 Task: Find connections with filter location San Roque with filter topic #Startupcompanywith filter profile language German with filter current company Precisely with filter school Punjab Agricultural University with filter industry Blogs with filter service category Search Engine Marketing (SEM) with filter keywords title Sales Manager
Action: Mouse moved to (592, 70)
Screenshot: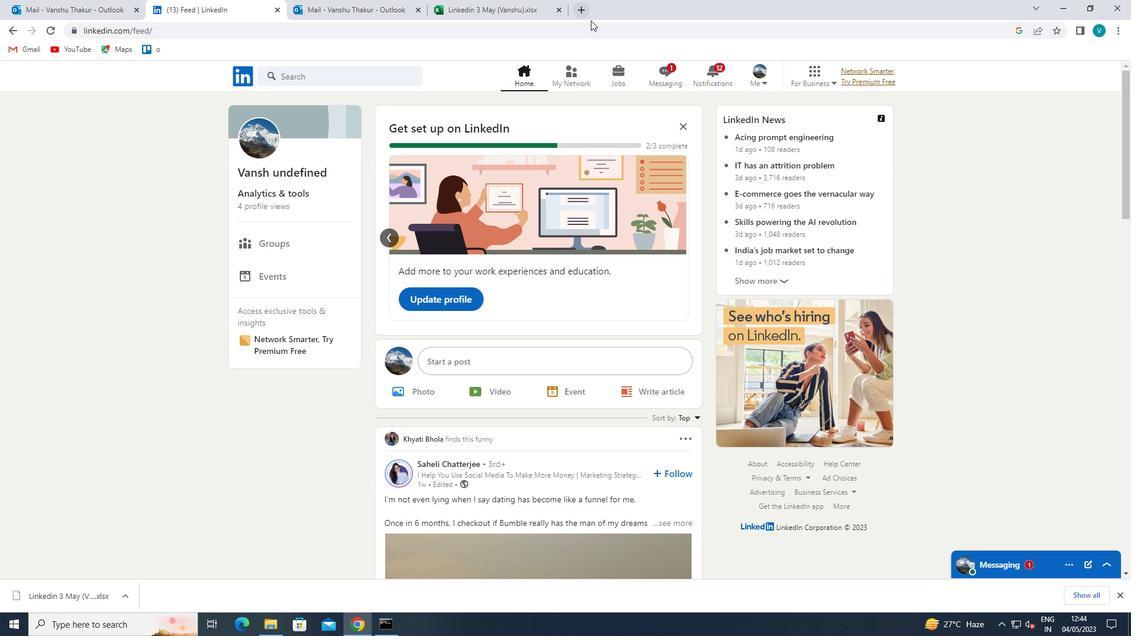 
Action: Mouse pressed left at (592, 70)
Screenshot: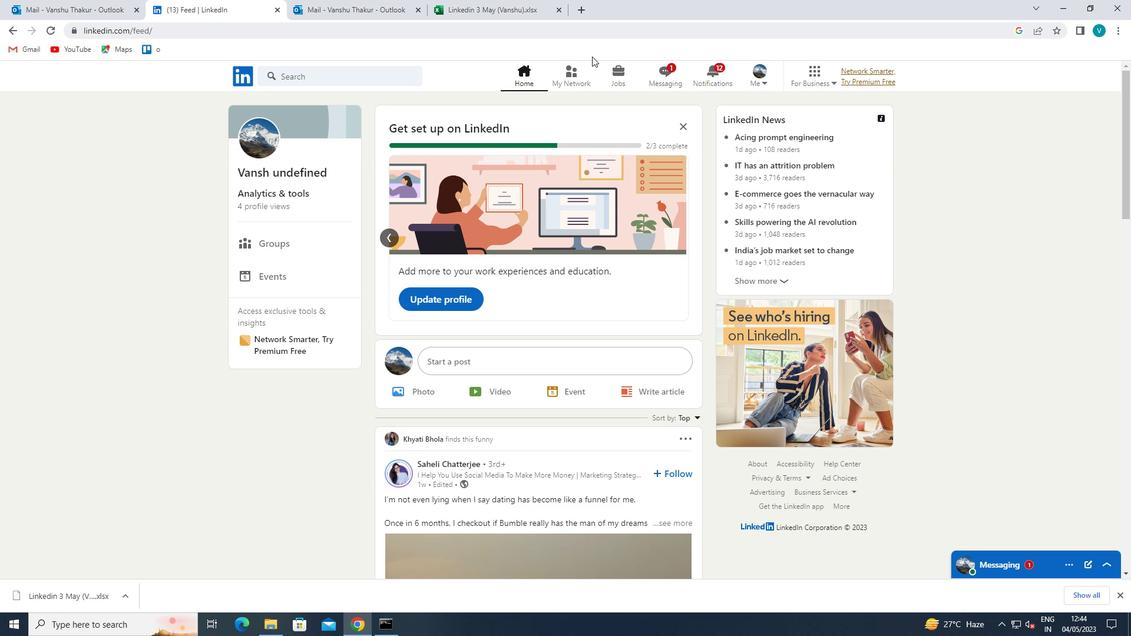 
Action: Mouse moved to (317, 137)
Screenshot: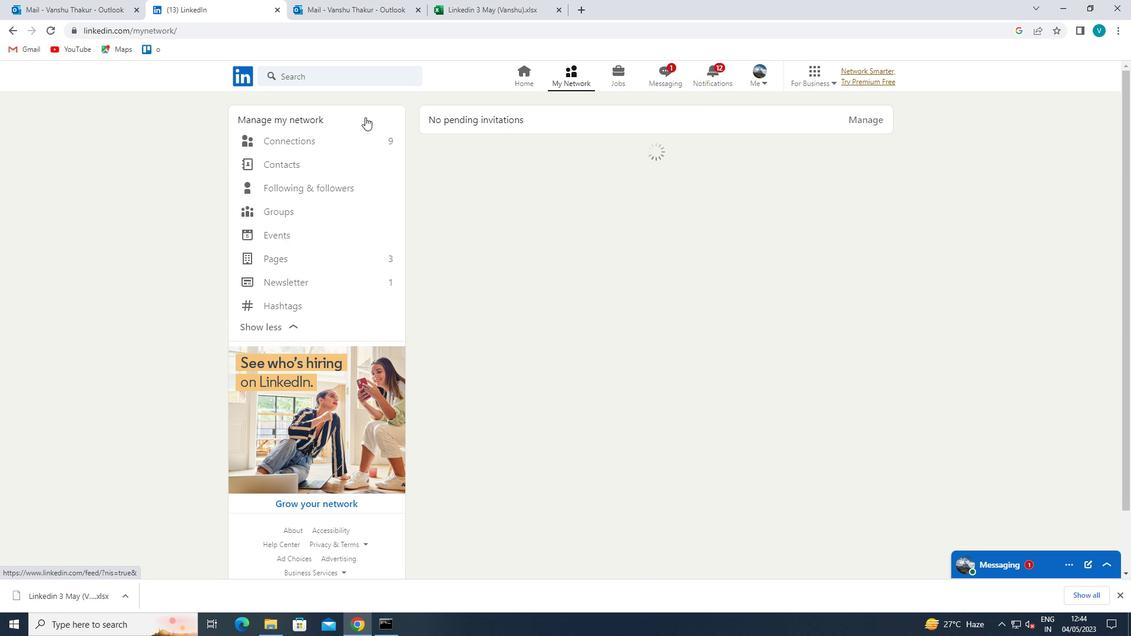 
Action: Mouse pressed left at (317, 137)
Screenshot: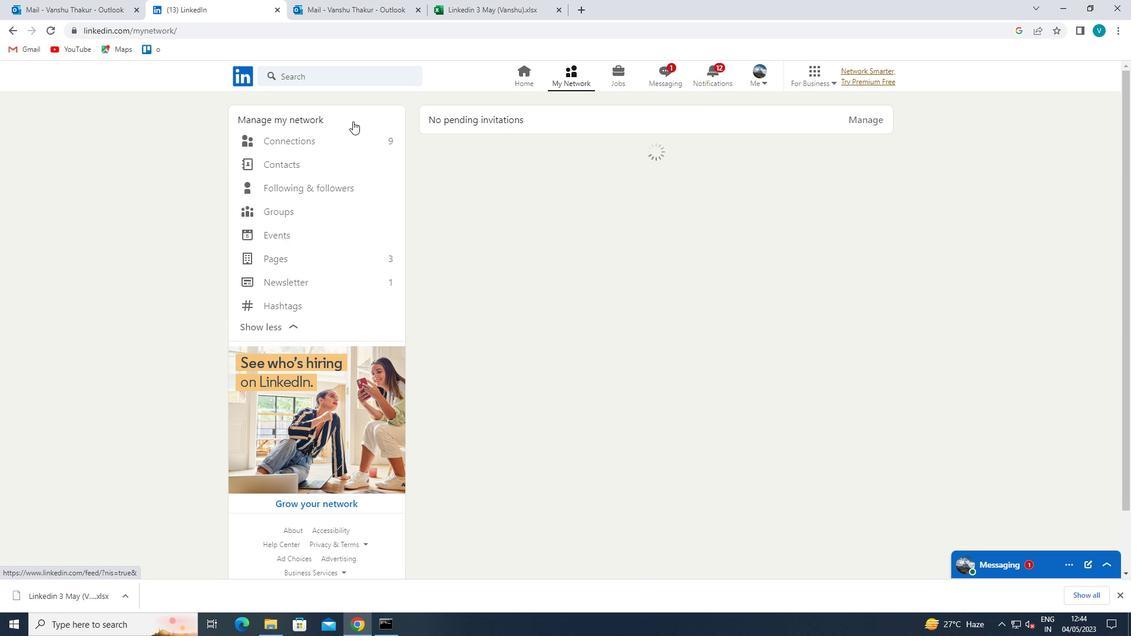 
Action: Mouse moved to (659, 143)
Screenshot: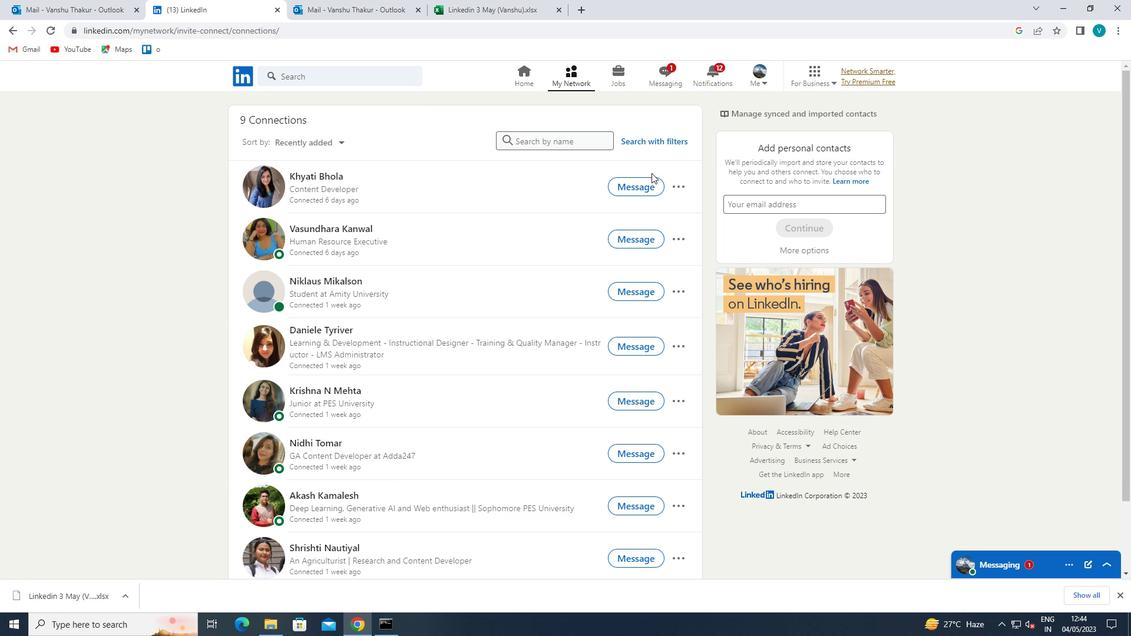 
Action: Mouse pressed left at (659, 143)
Screenshot: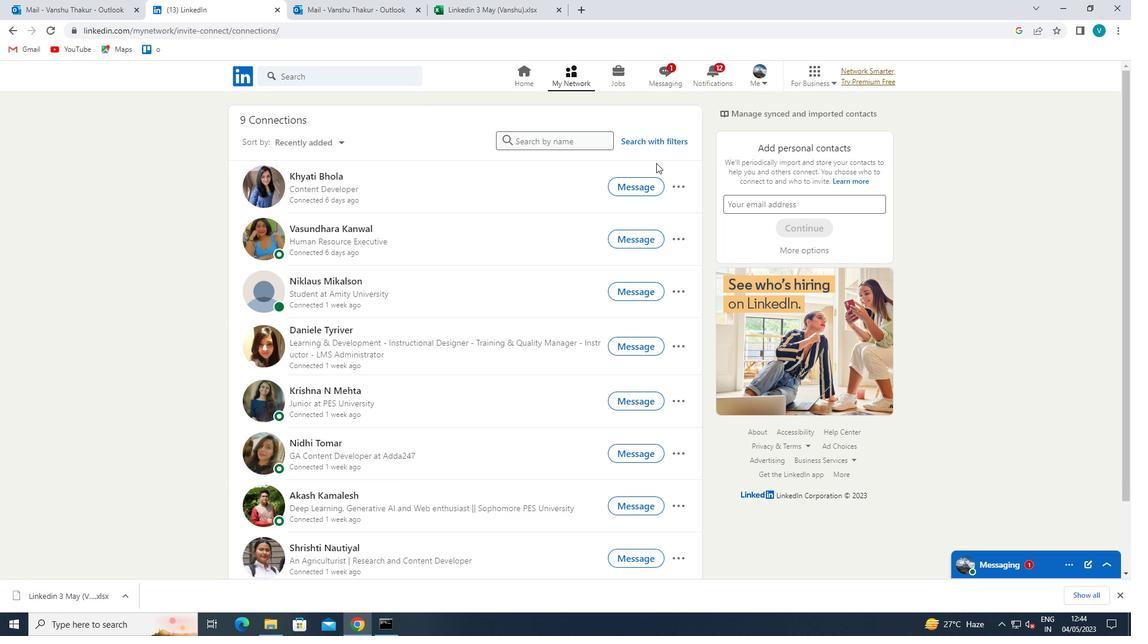 
Action: Mouse moved to (574, 111)
Screenshot: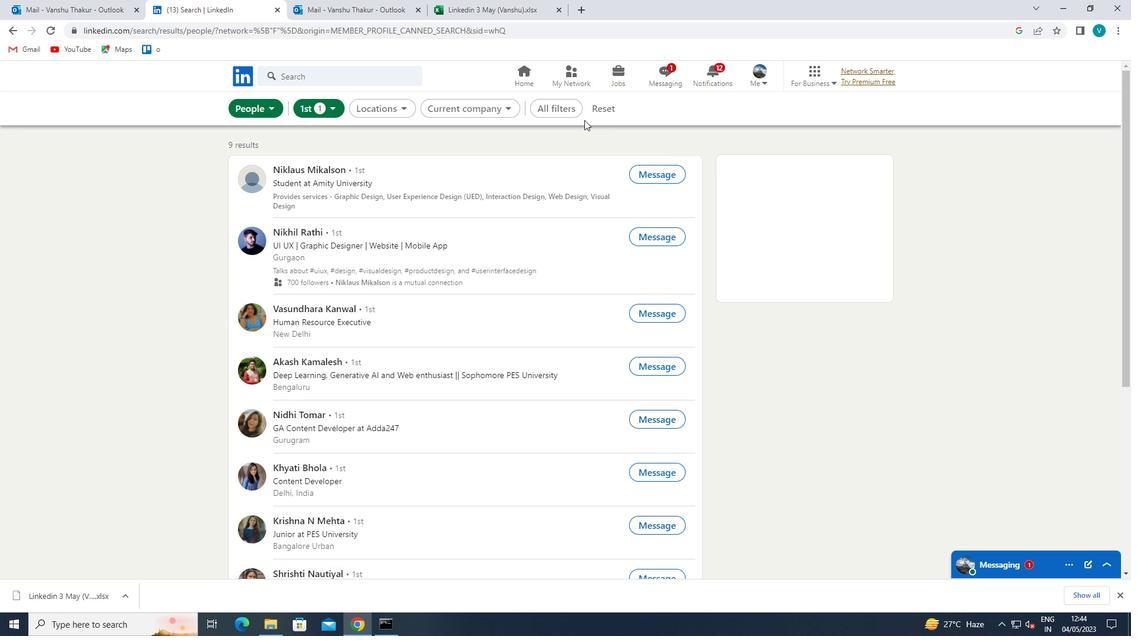 
Action: Mouse pressed left at (574, 111)
Screenshot: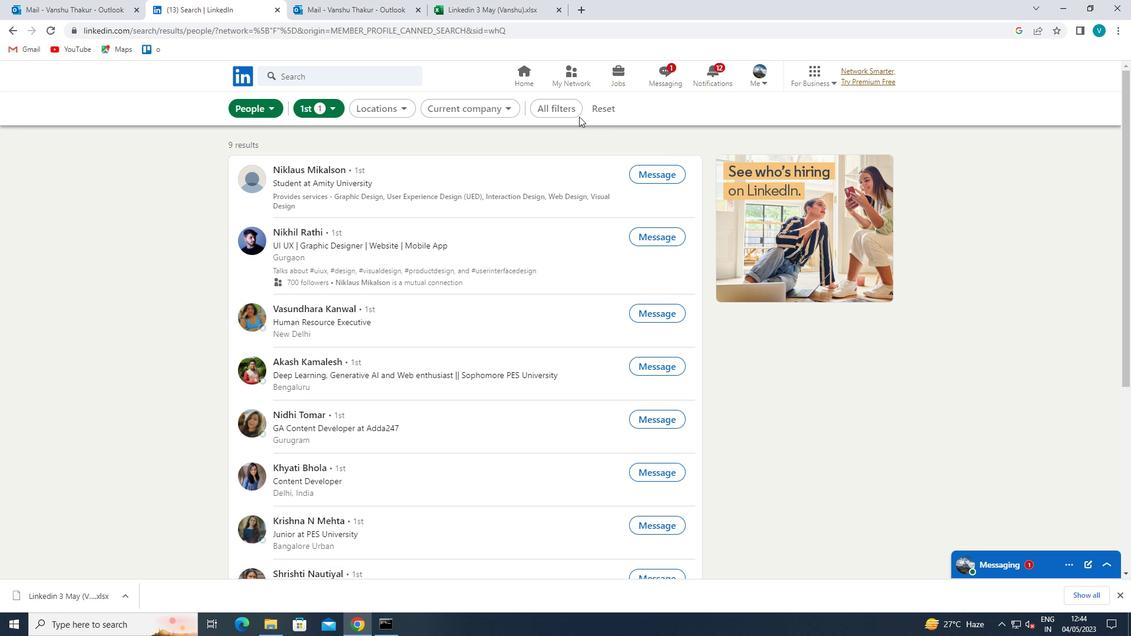 
Action: Mouse moved to (884, 226)
Screenshot: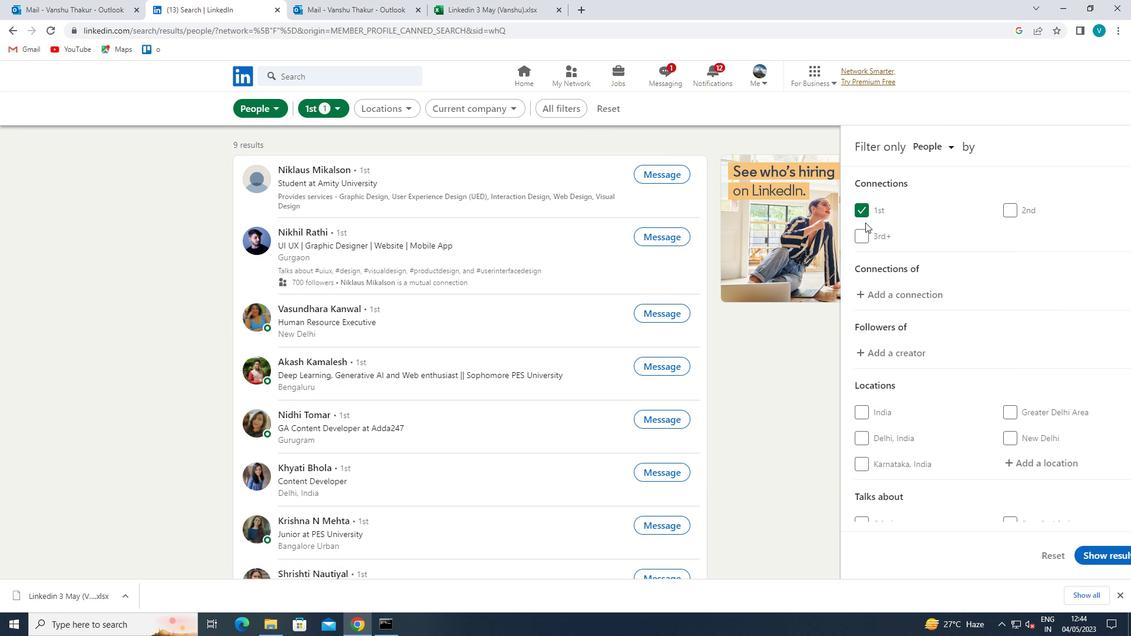 
Action: Mouse scrolled (884, 225) with delta (0, 0)
Screenshot: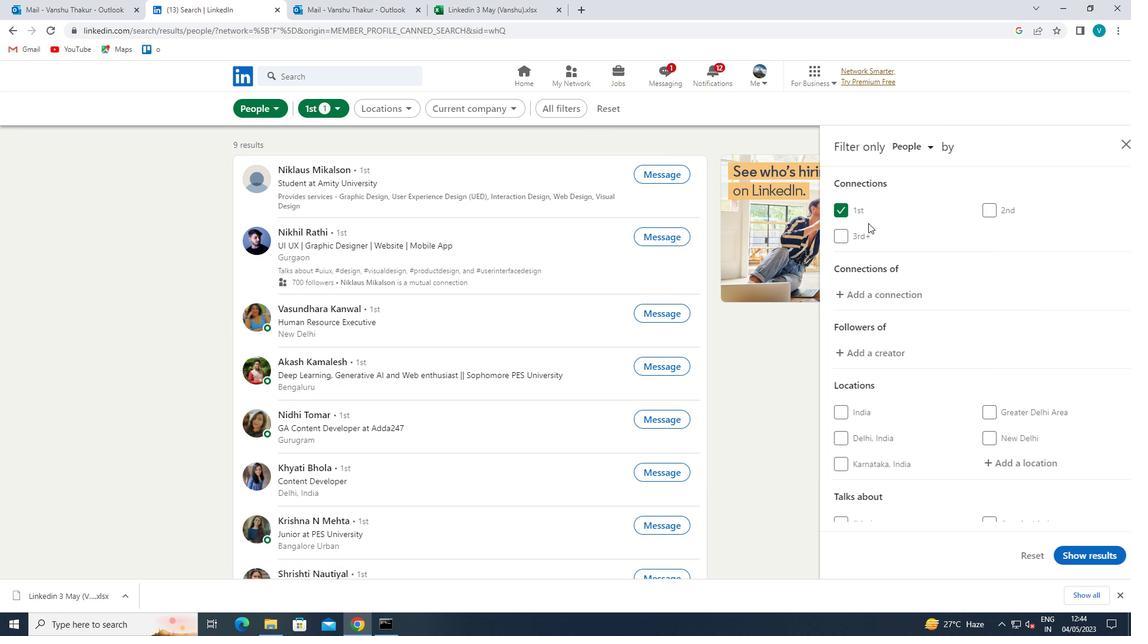 
Action: Mouse scrolled (884, 225) with delta (0, 0)
Screenshot: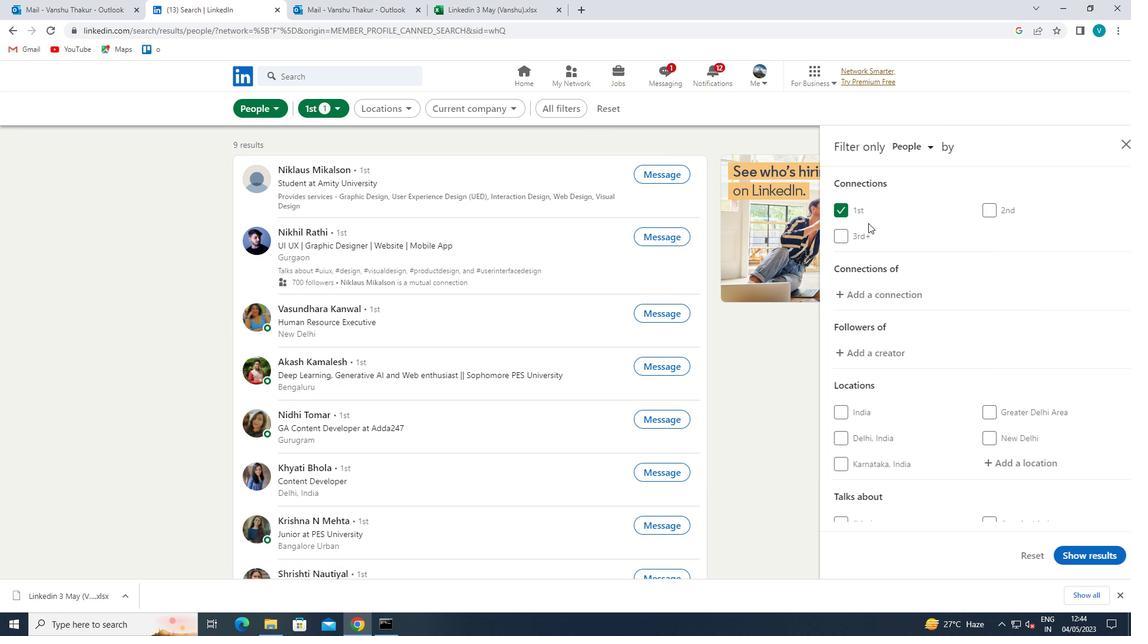 
Action: Mouse moved to (996, 340)
Screenshot: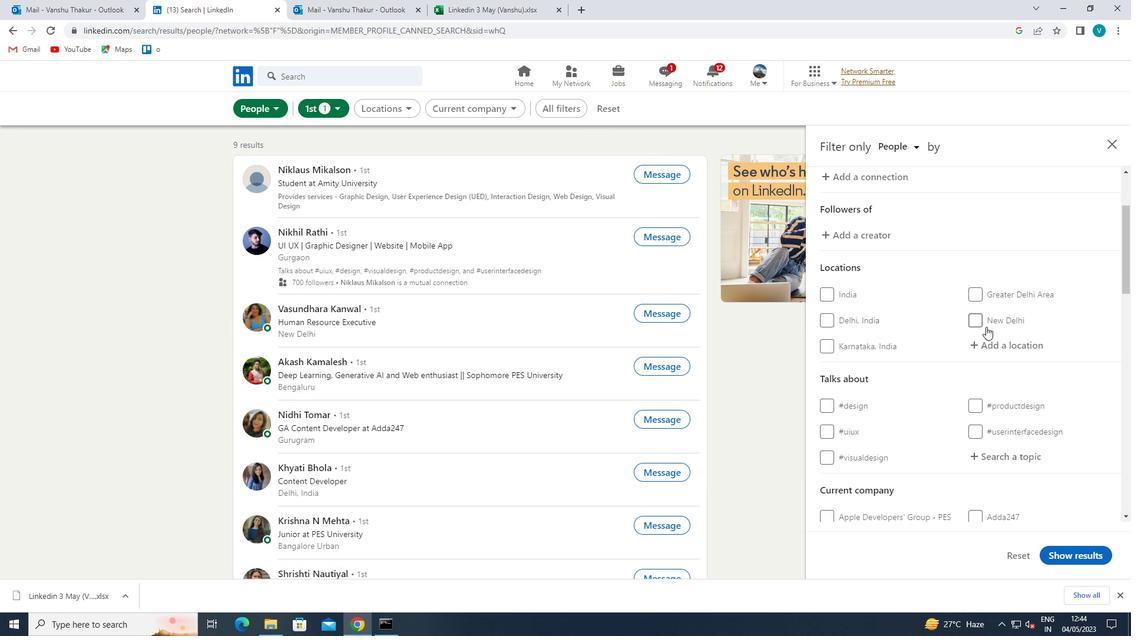 
Action: Mouse pressed left at (996, 340)
Screenshot: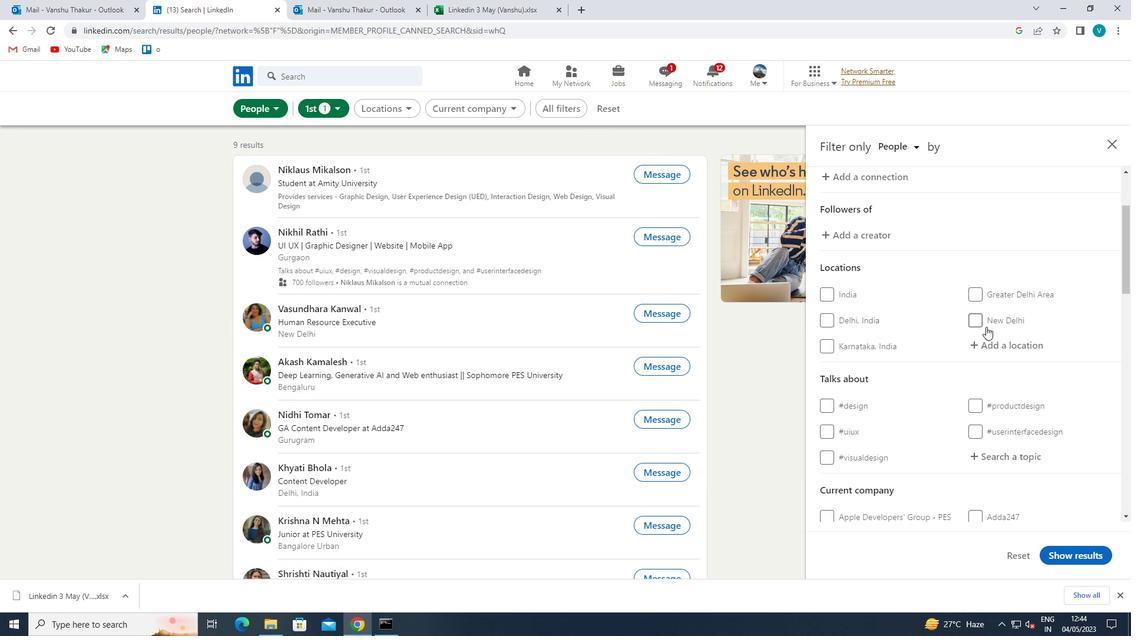 
Action: Mouse moved to (969, 325)
Screenshot: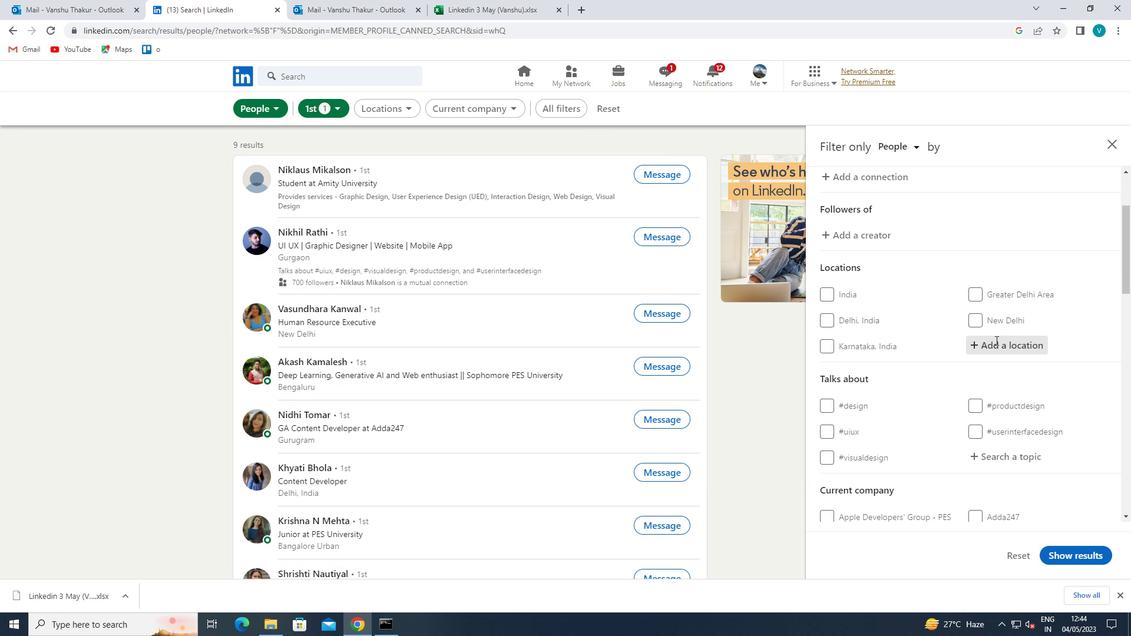 
Action: Key pressed <Key.shift>SAN<Key.space><Key.shift>ROQUE<Key.space>
Screenshot: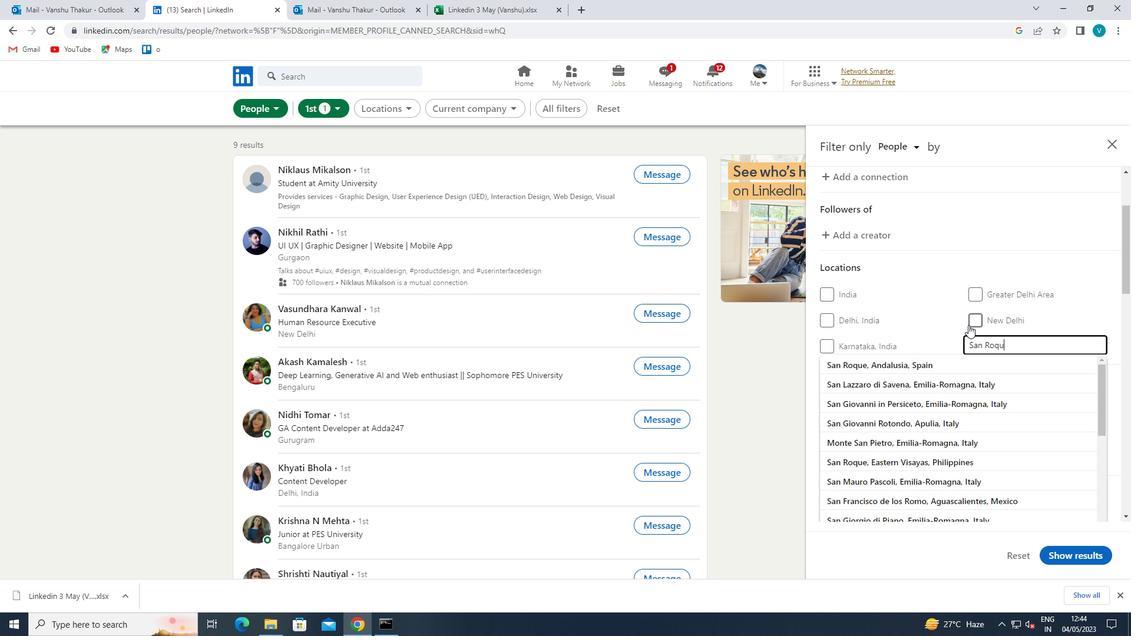 
Action: Mouse moved to (968, 361)
Screenshot: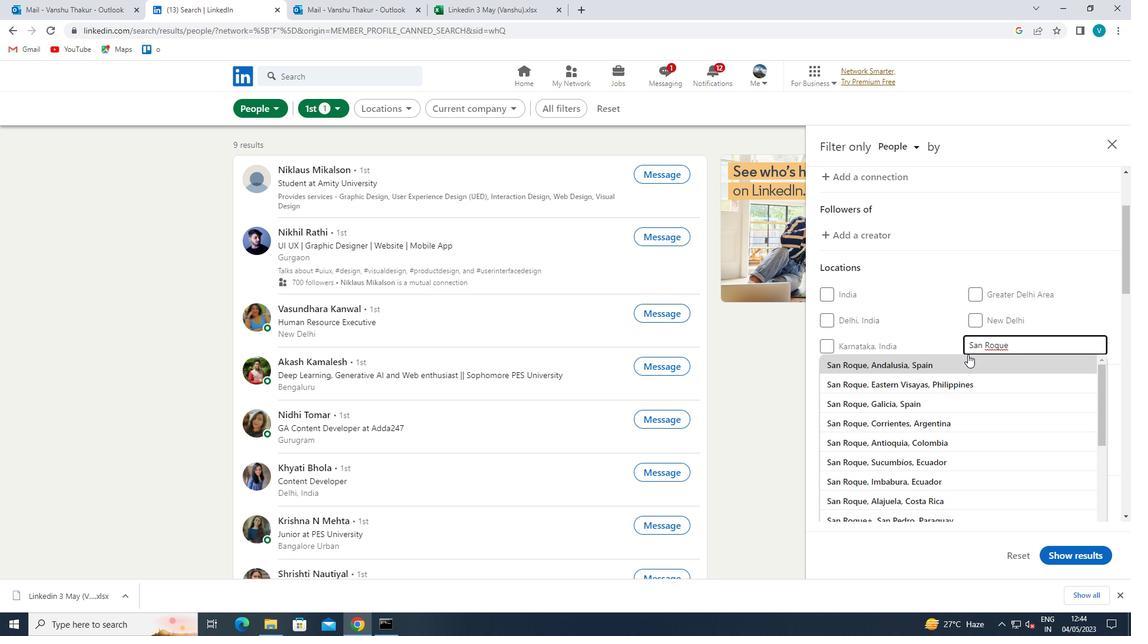 
Action: Mouse pressed left at (968, 361)
Screenshot: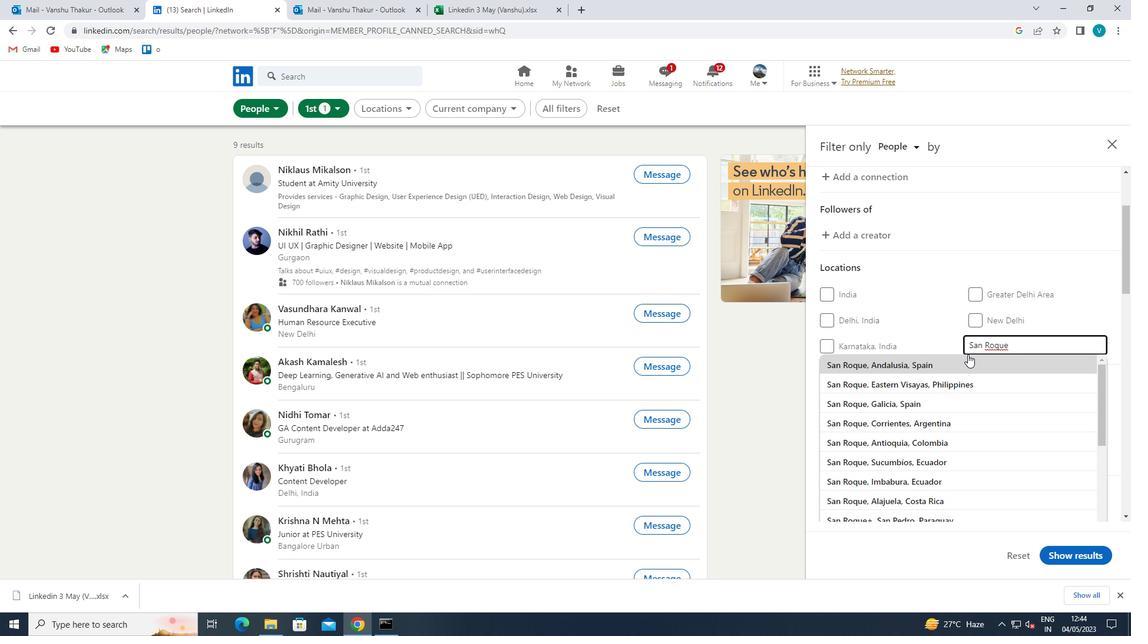 
Action: Mouse moved to (972, 367)
Screenshot: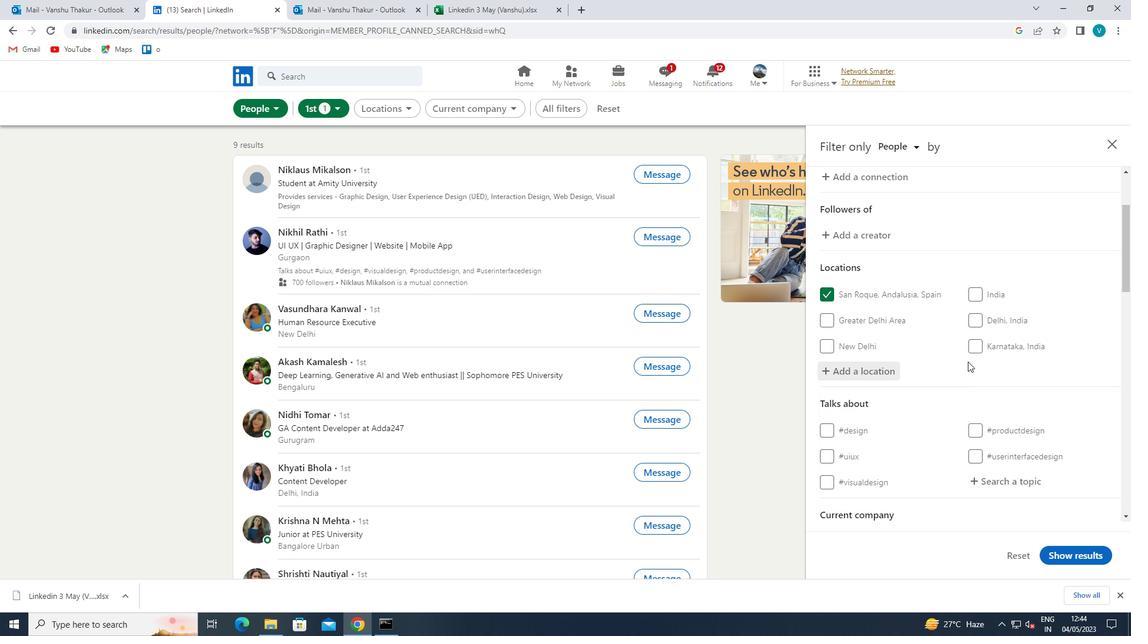 
Action: Mouse scrolled (972, 367) with delta (0, 0)
Screenshot: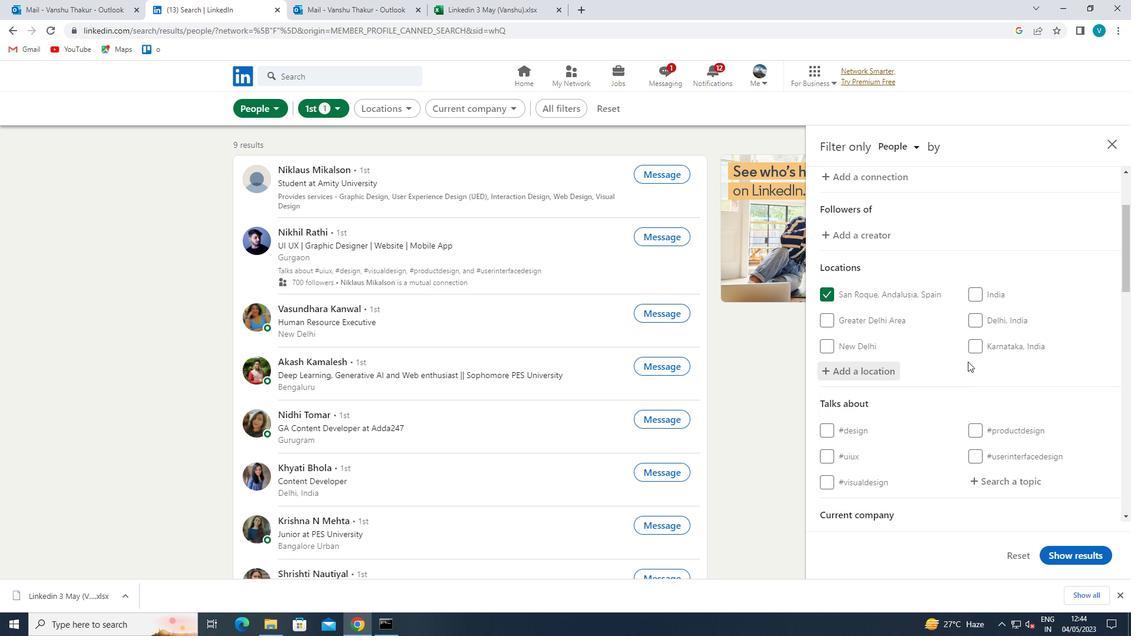 
Action: Mouse moved to (974, 373)
Screenshot: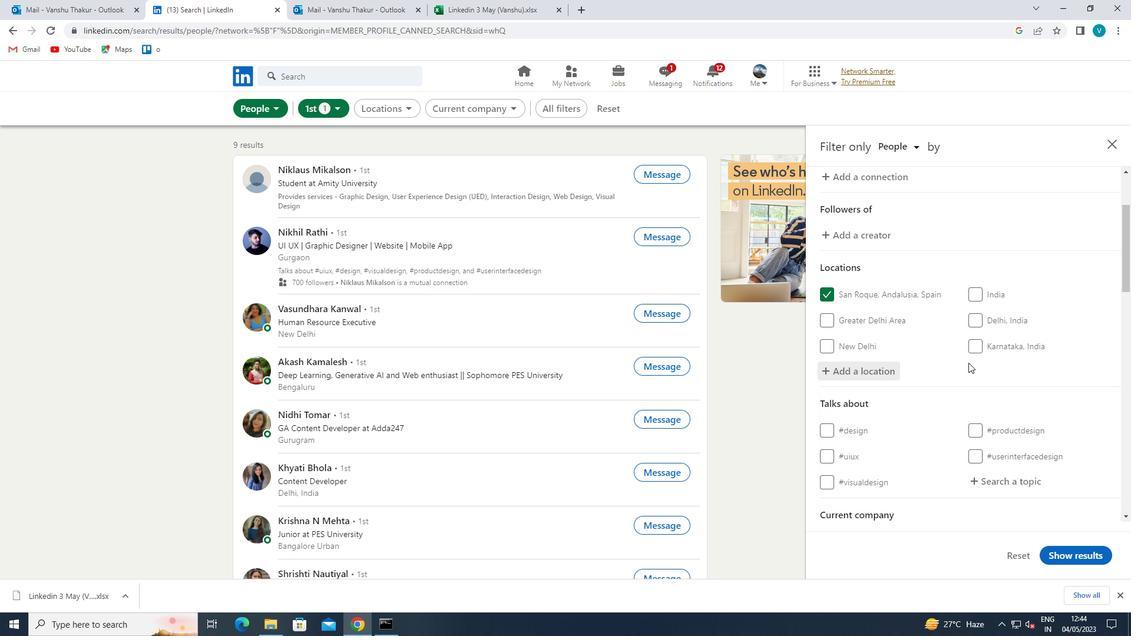 
Action: Mouse scrolled (974, 373) with delta (0, 0)
Screenshot: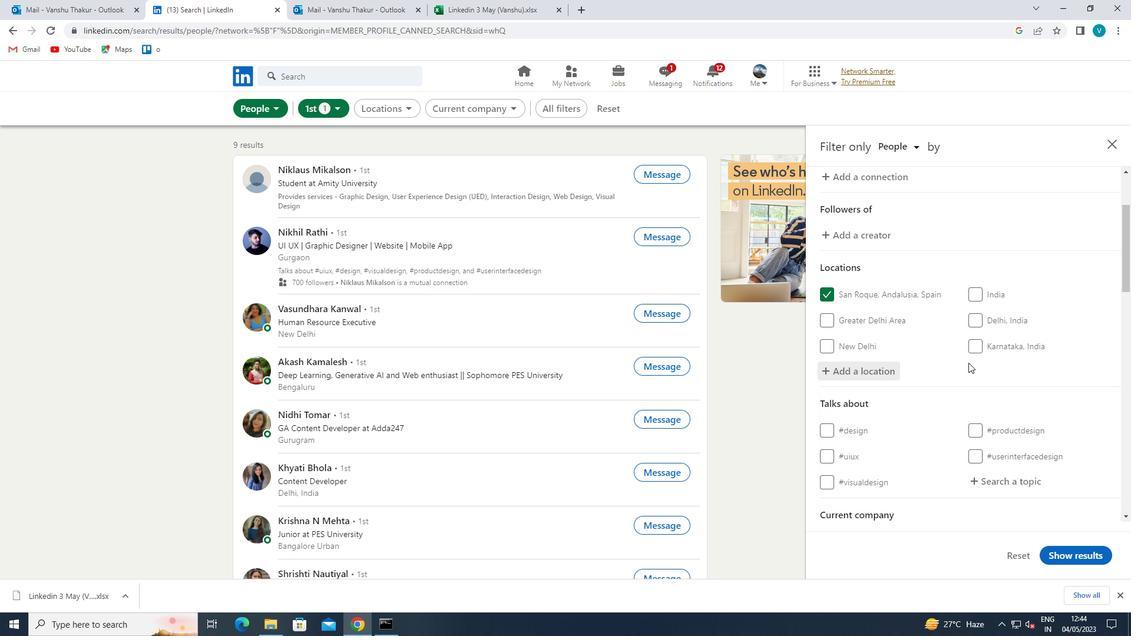 
Action: Mouse moved to (981, 382)
Screenshot: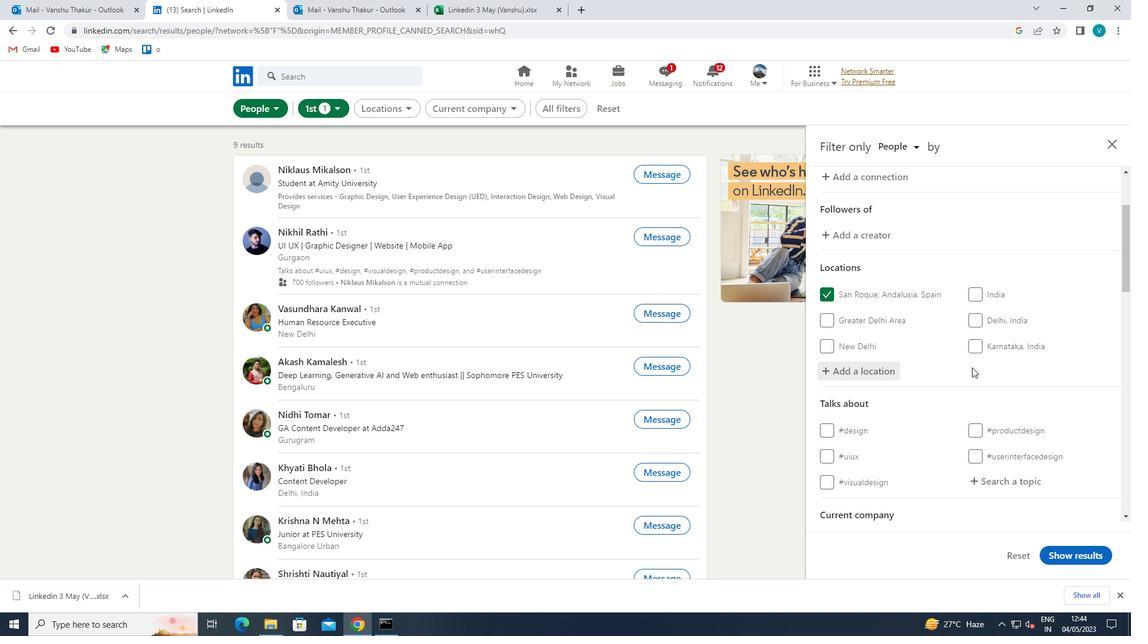 
Action: Mouse scrolled (981, 381) with delta (0, 0)
Screenshot: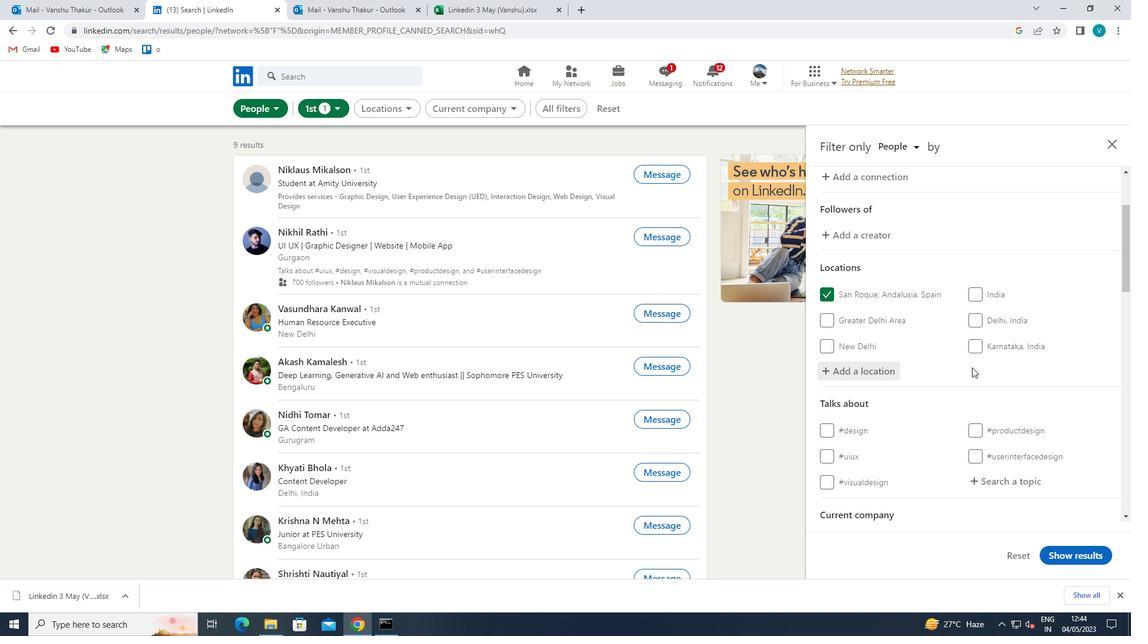 
Action: Mouse moved to (1026, 301)
Screenshot: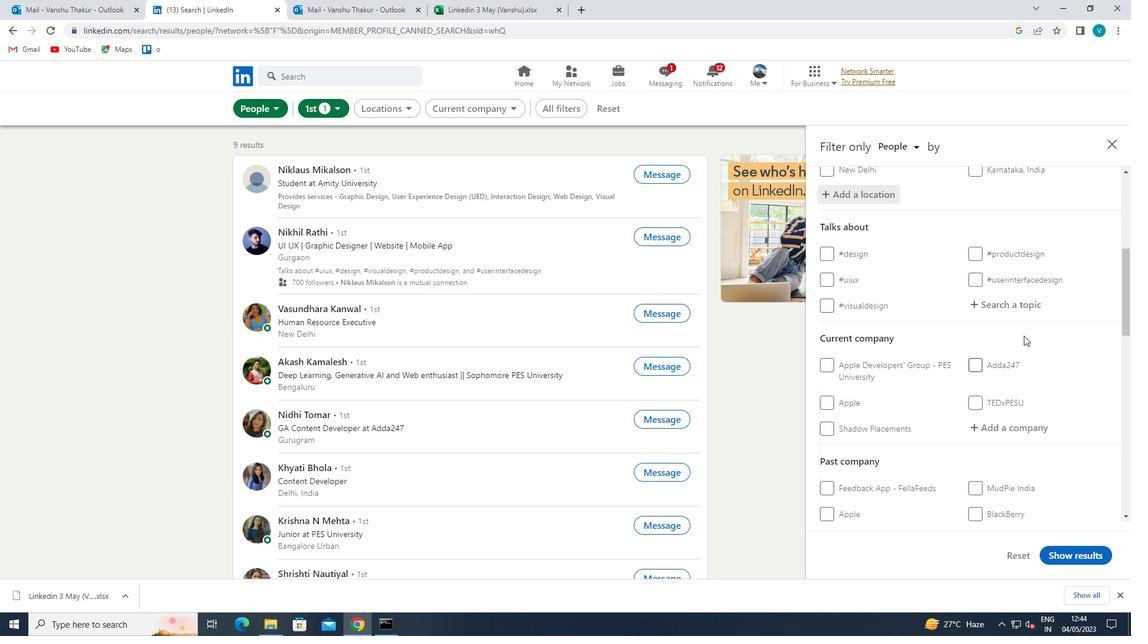 
Action: Mouse pressed left at (1026, 301)
Screenshot: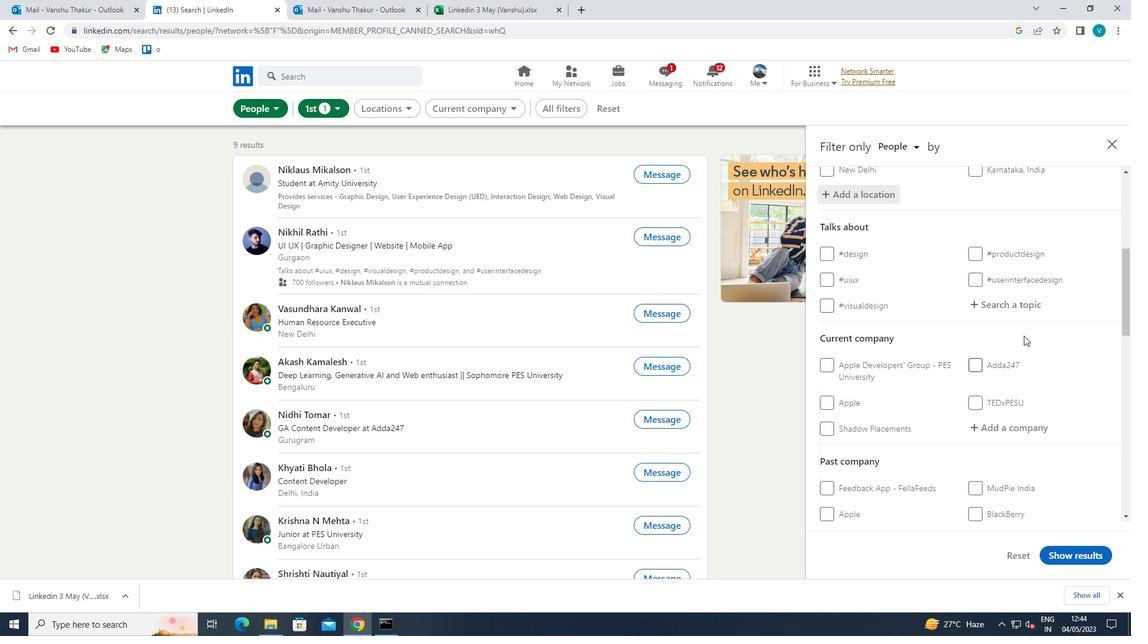 
Action: Mouse moved to (932, 246)
Screenshot: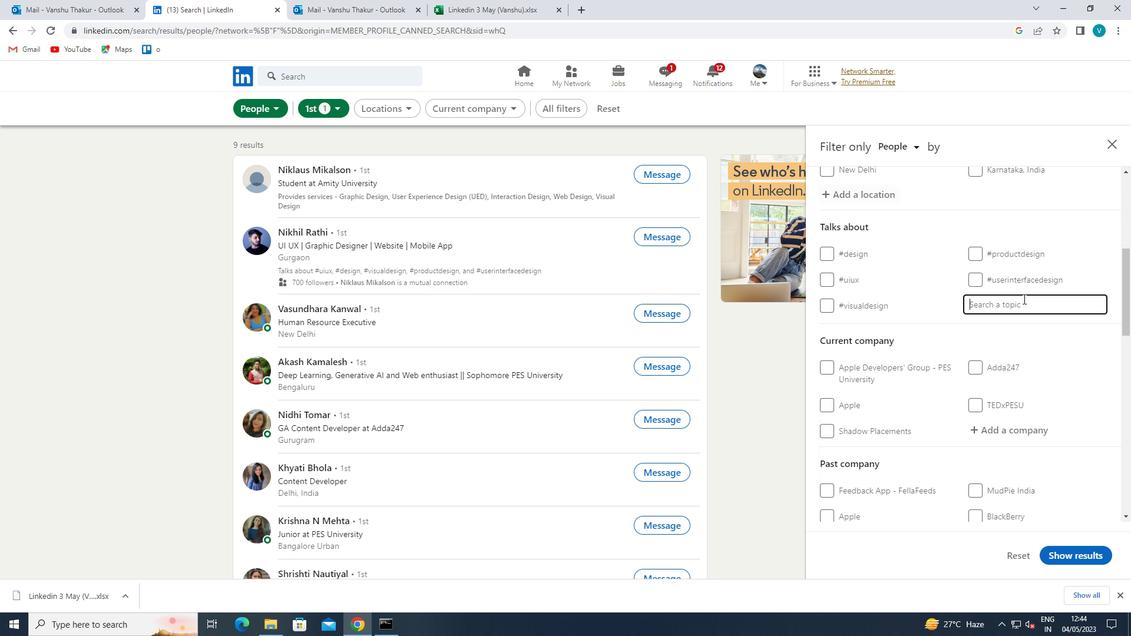 
Action: Key pressed <Key.shift><Key.shift>STARTUPCOMPAN
Screenshot: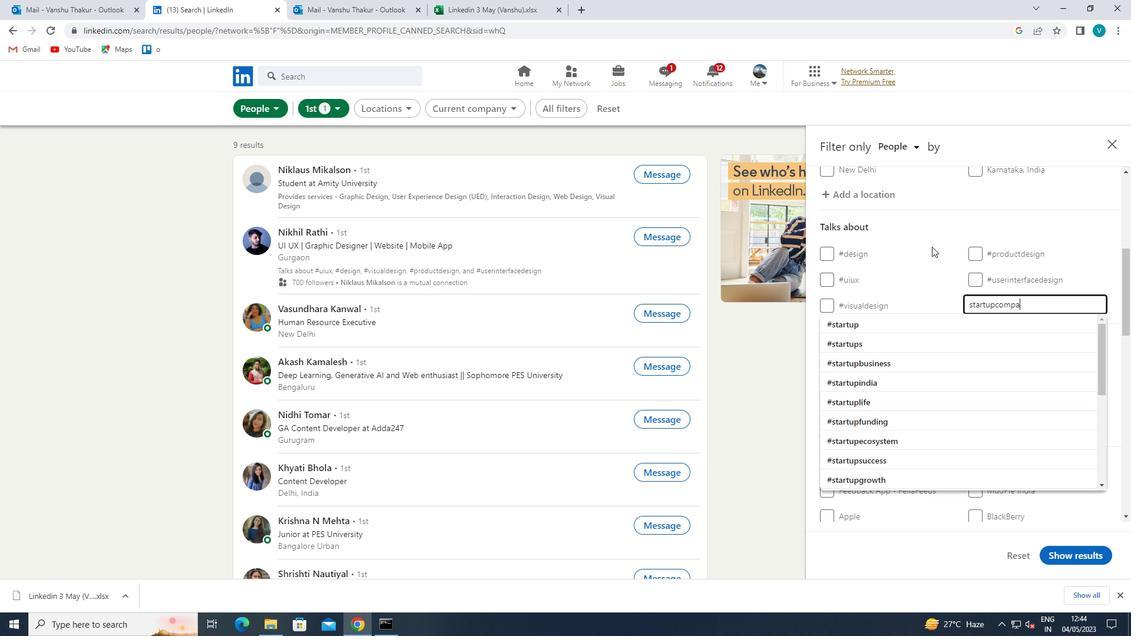 
Action: Mouse moved to (916, 326)
Screenshot: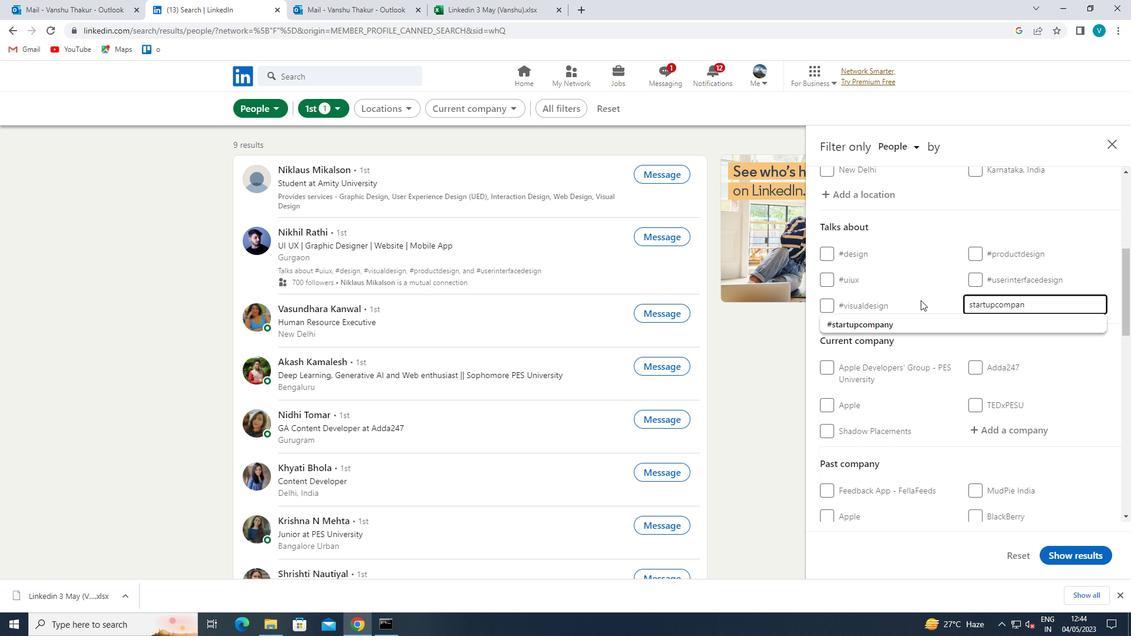 
Action: Mouse pressed left at (916, 326)
Screenshot: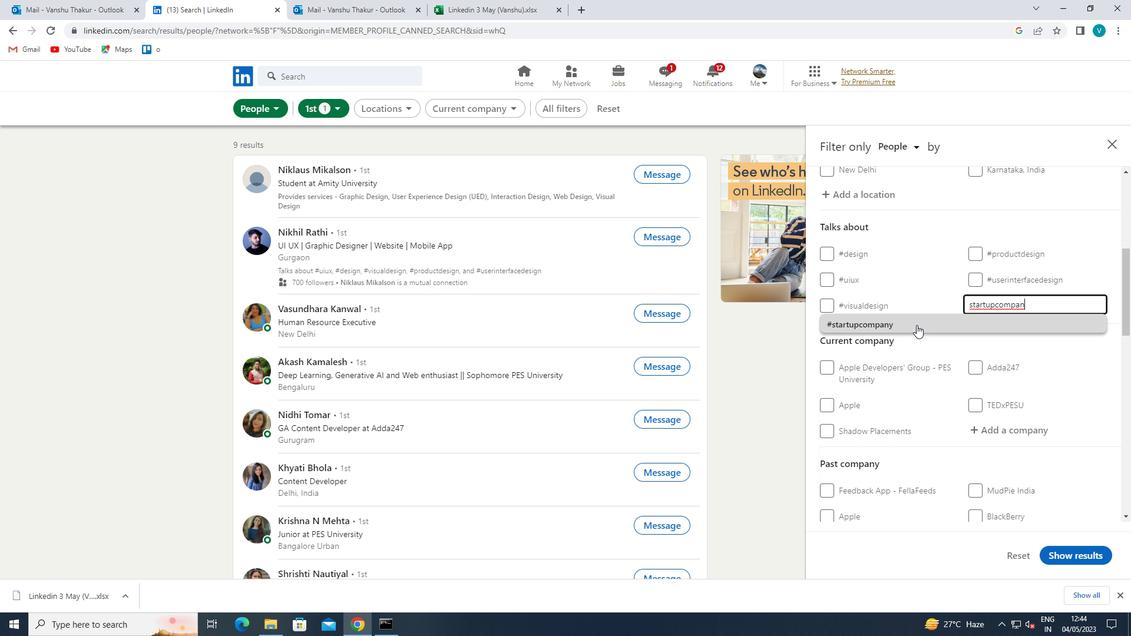 
Action: Mouse scrolled (916, 325) with delta (0, 0)
Screenshot: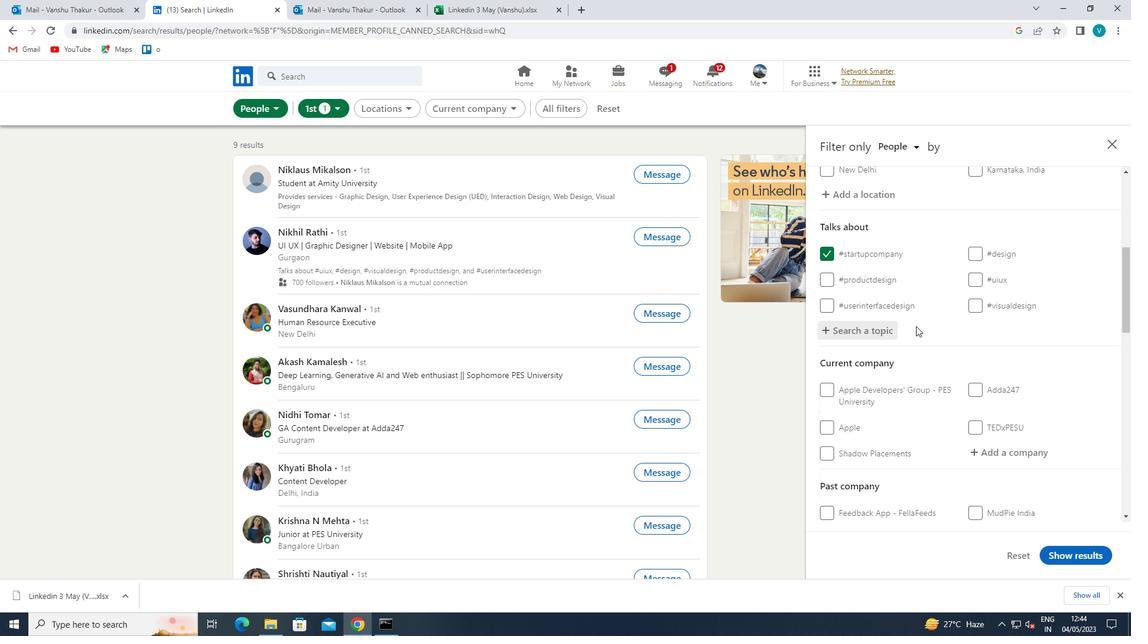 
Action: Mouse moved to (993, 397)
Screenshot: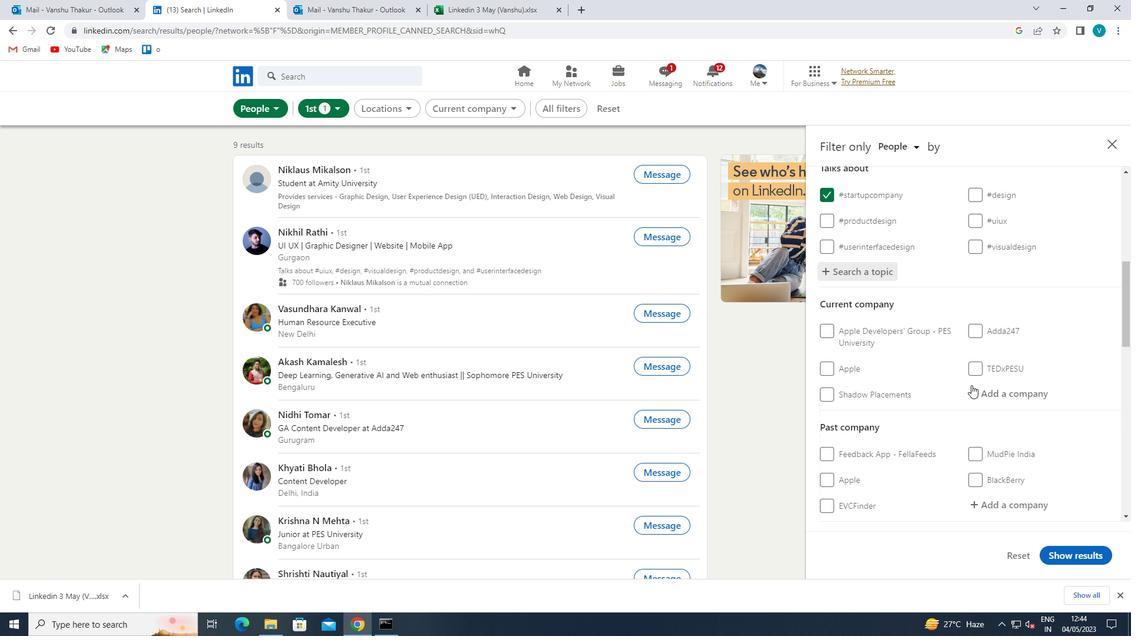 
Action: Mouse pressed left at (993, 397)
Screenshot: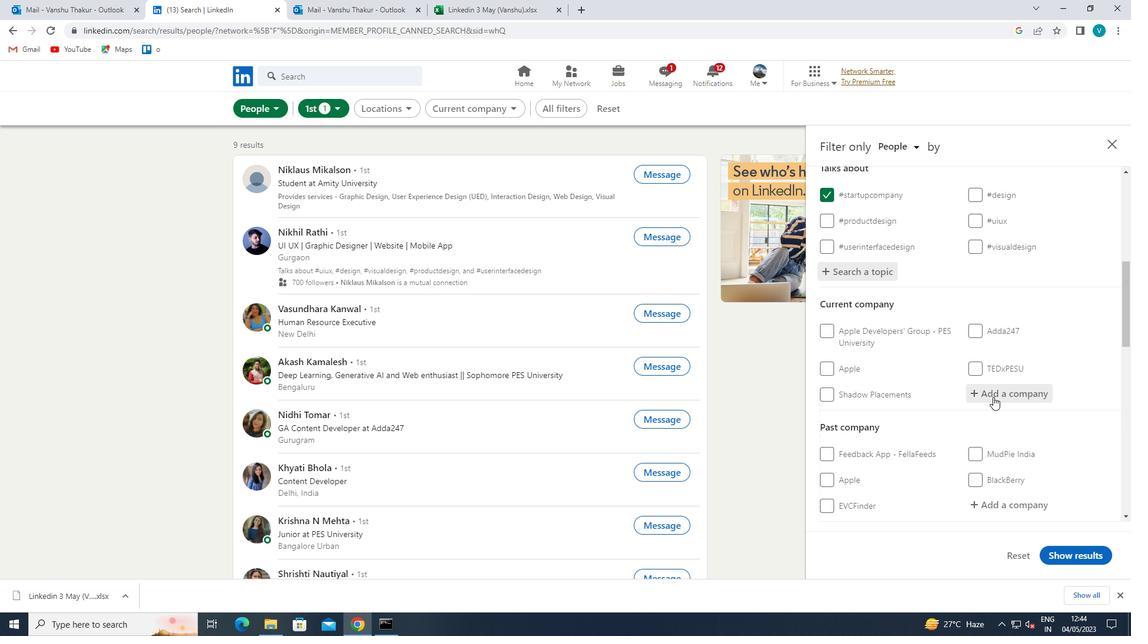 
Action: Key pressed <Key.shift>PRECISELY
Screenshot: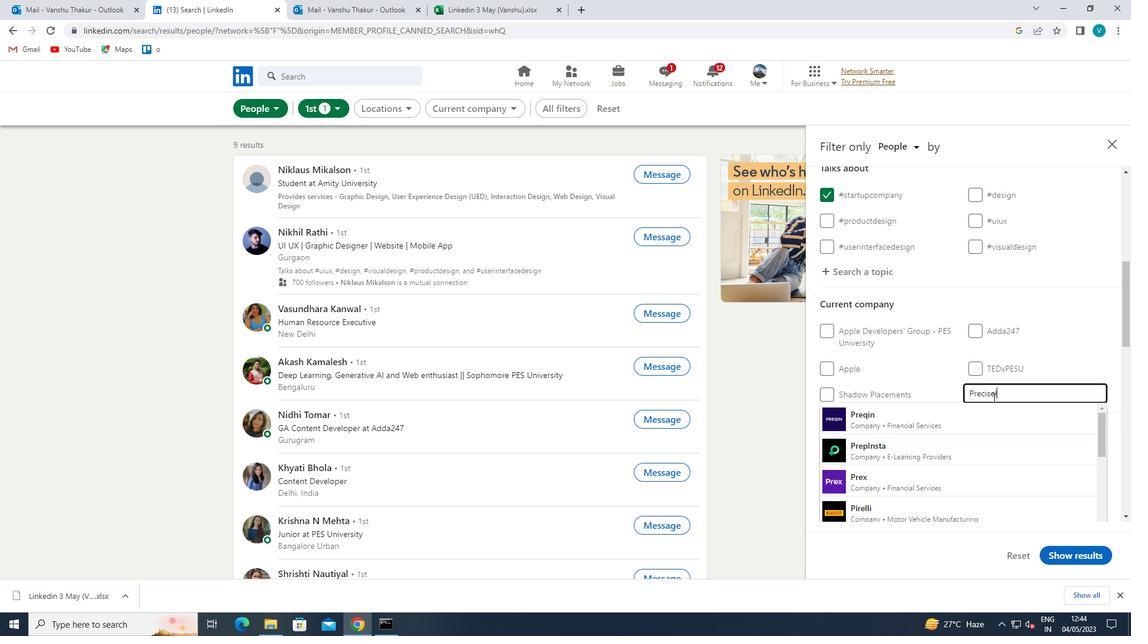 
Action: Mouse moved to (967, 422)
Screenshot: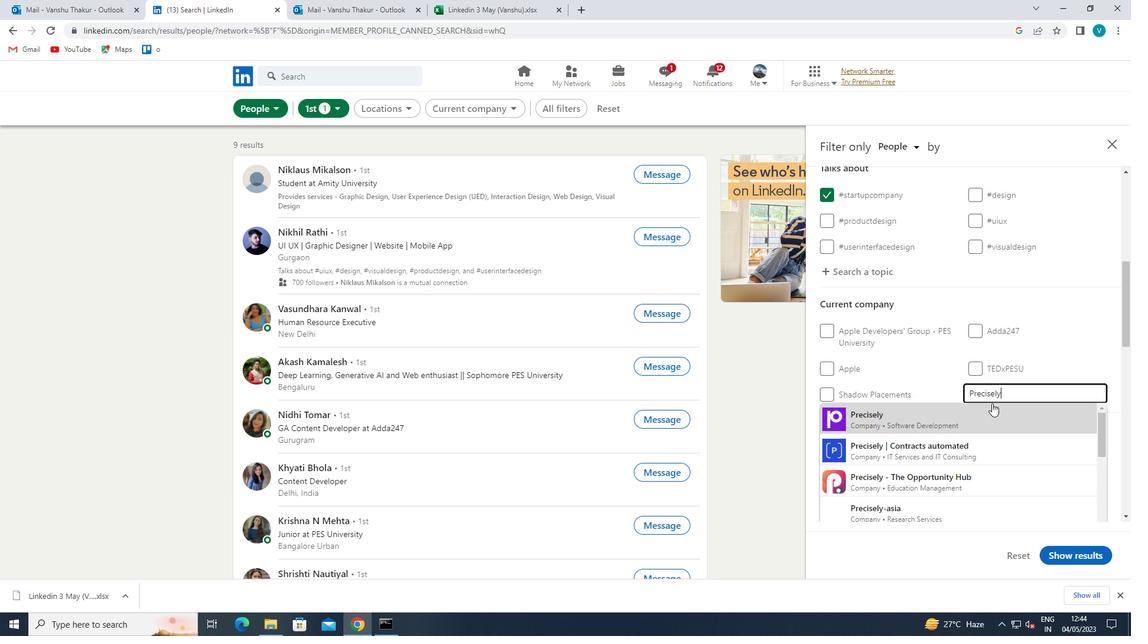 
Action: Mouse pressed left at (967, 422)
Screenshot: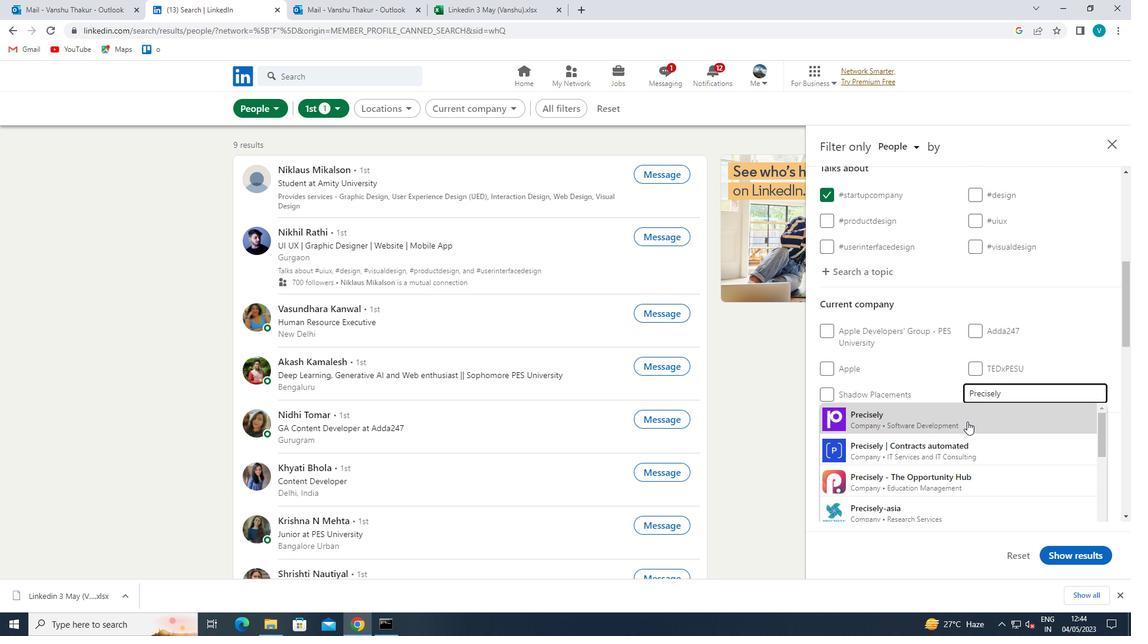 
Action: Mouse moved to (980, 407)
Screenshot: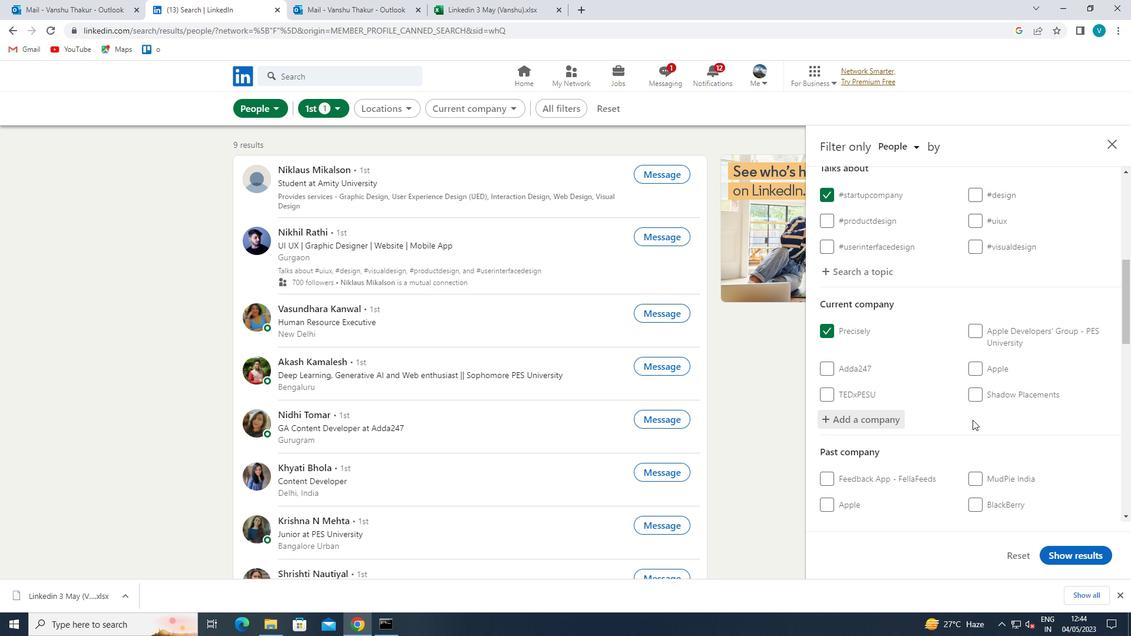 
Action: Mouse scrolled (980, 406) with delta (0, 0)
Screenshot: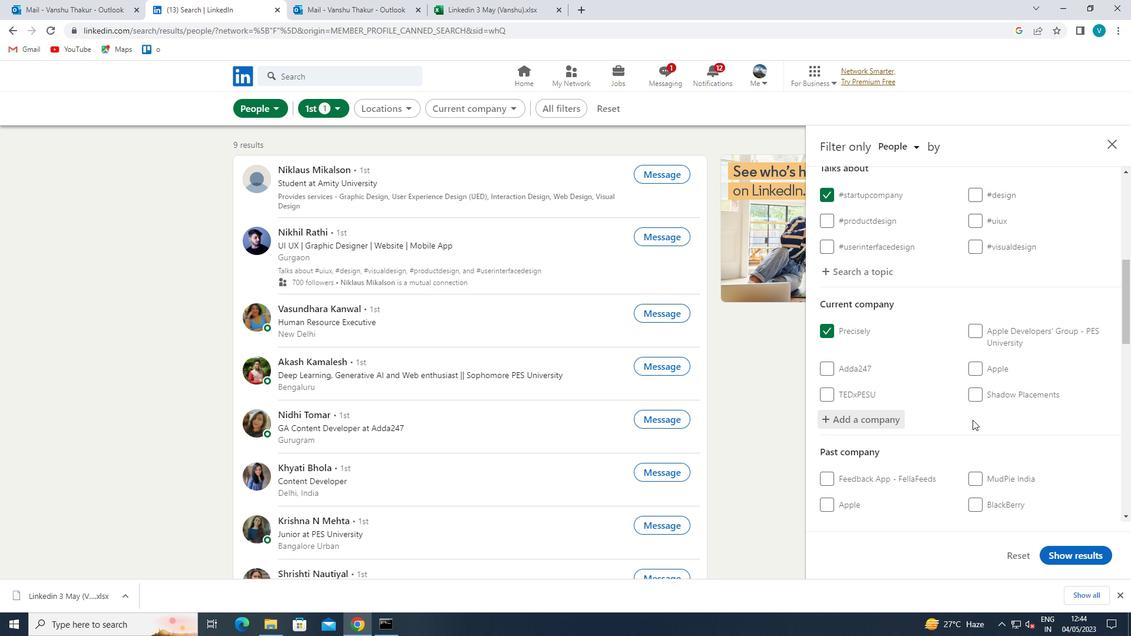 
Action: Mouse moved to (985, 403)
Screenshot: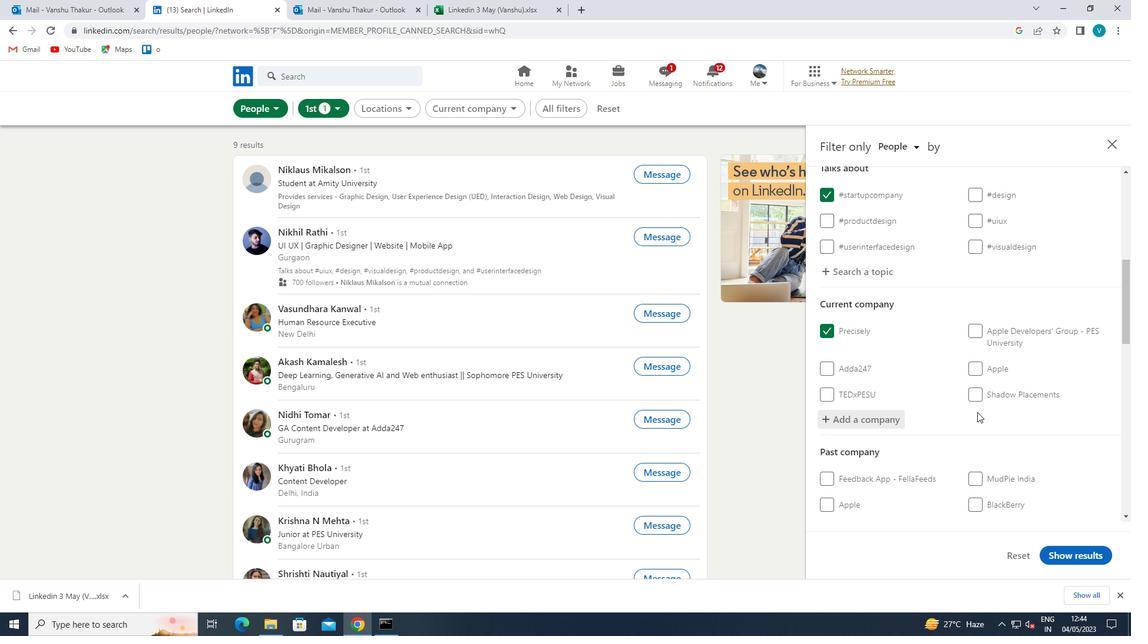 
Action: Mouse scrolled (985, 402) with delta (0, 0)
Screenshot: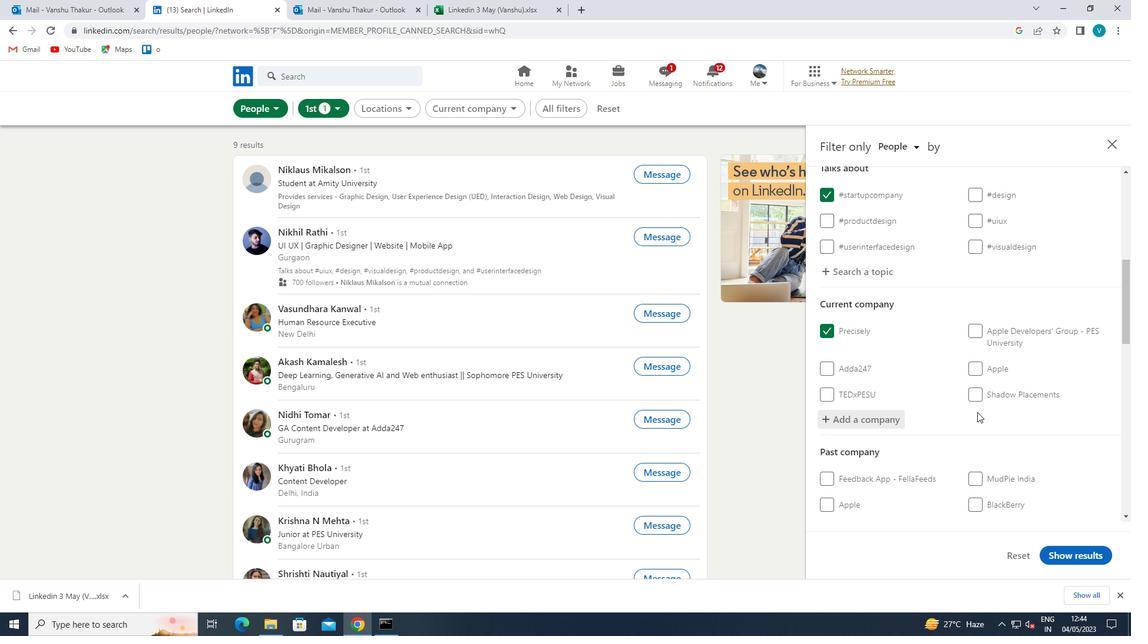 
Action: Mouse moved to (987, 402)
Screenshot: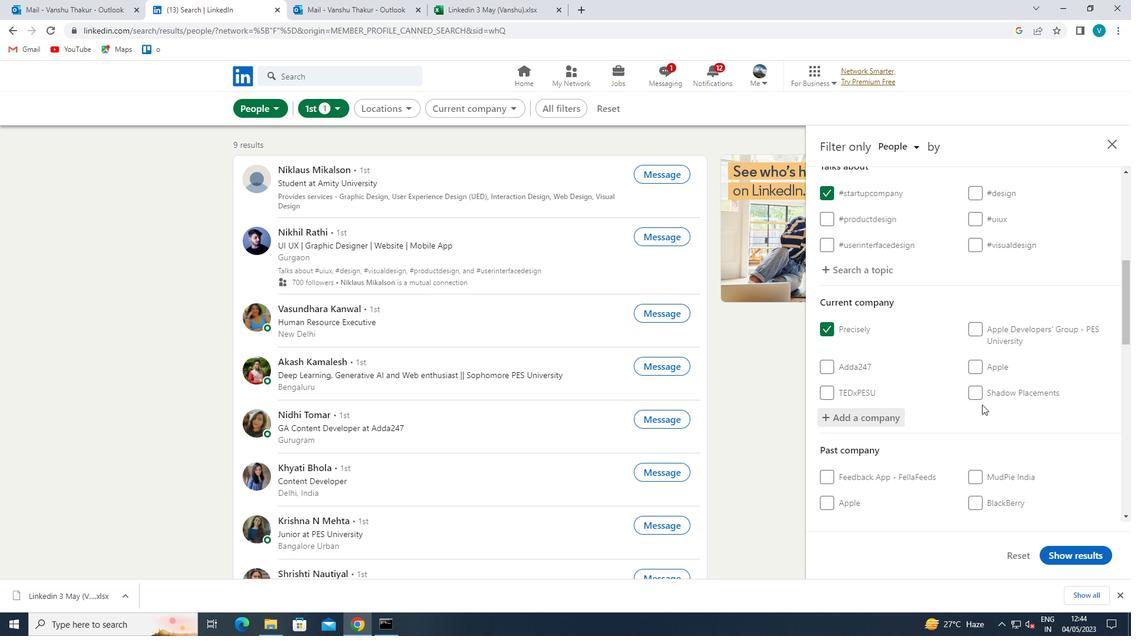 
Action: Mouse scrolled (987, 401) with delta (0, 0)
Screenshot: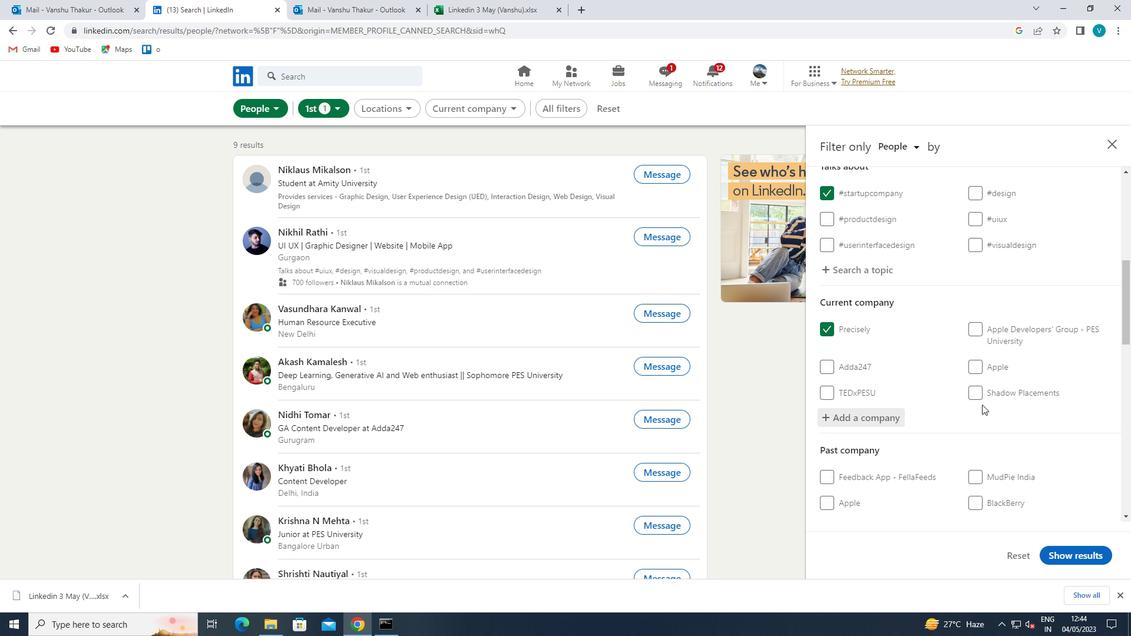 
Action: Mouse moved to (987, 401)
Screenshot: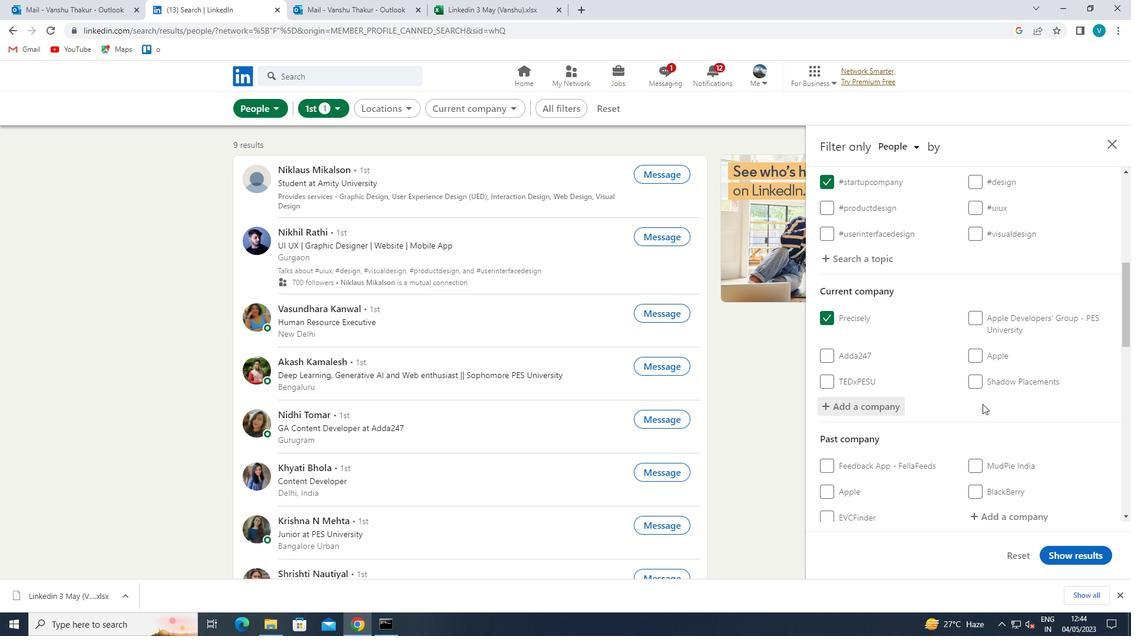 
Action: Mouse scrolled (987, 400) with delta (0, 0)
Screenshot: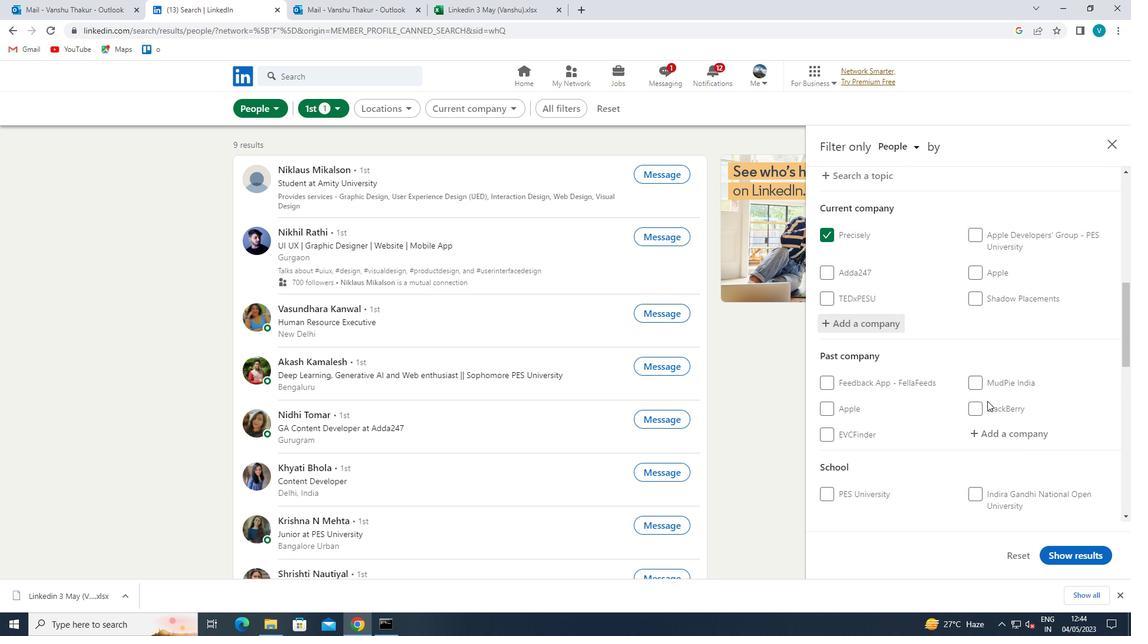 
Action: Mouse moved to (1003, 433)
Screenshot: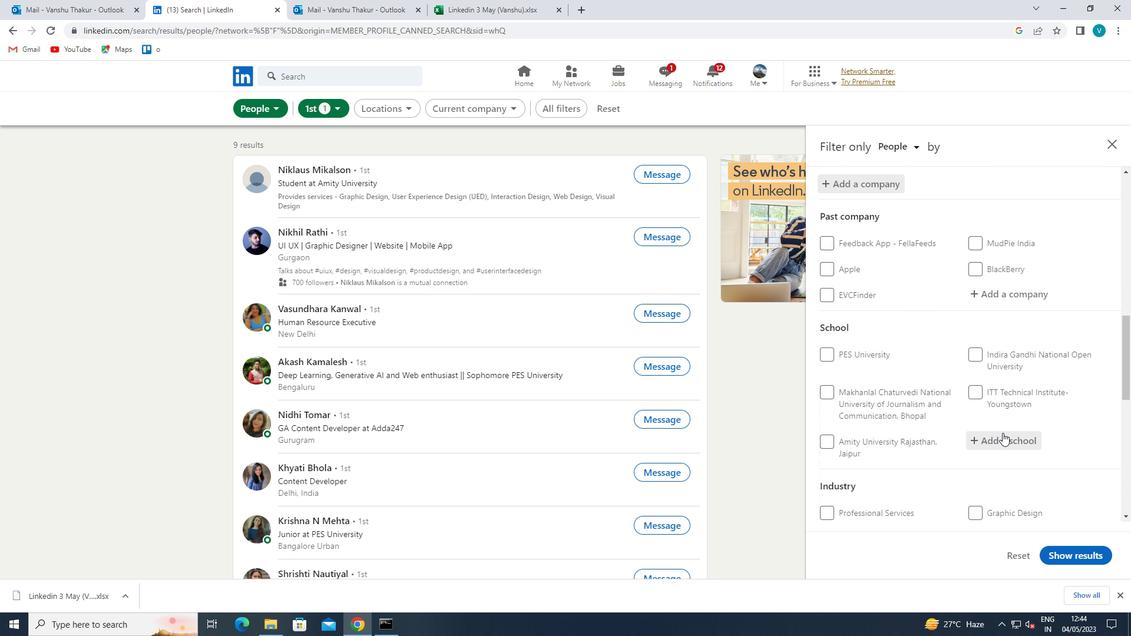 
Action: Mouse pressed left at (1003, 433)
Screenshot: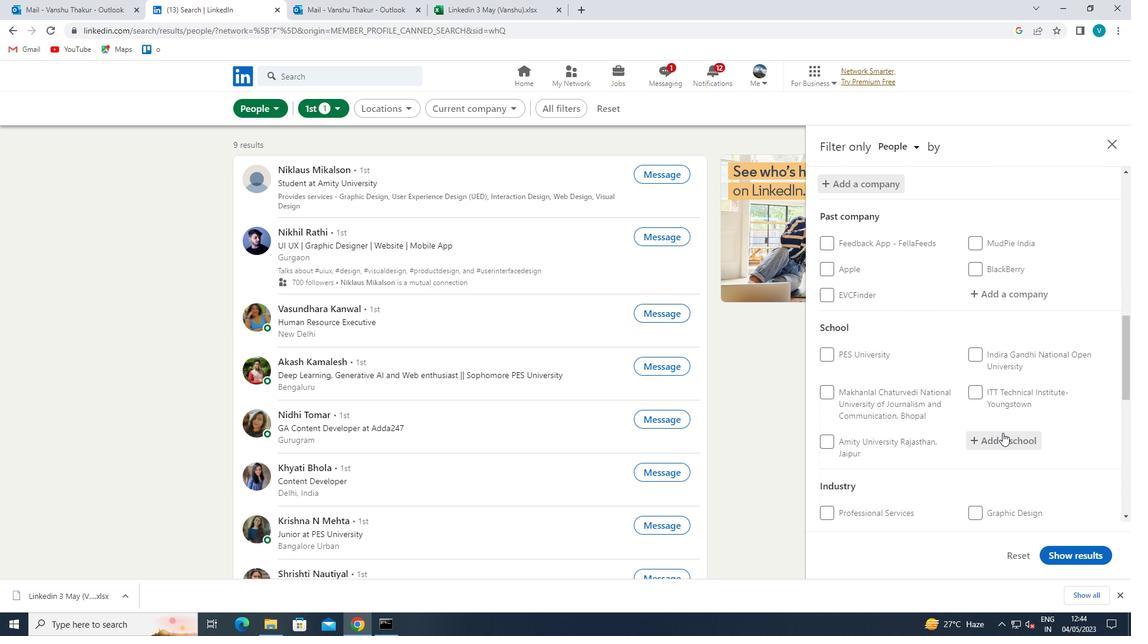 
Action: Mouse moved to (1003, 433)
Screenshot: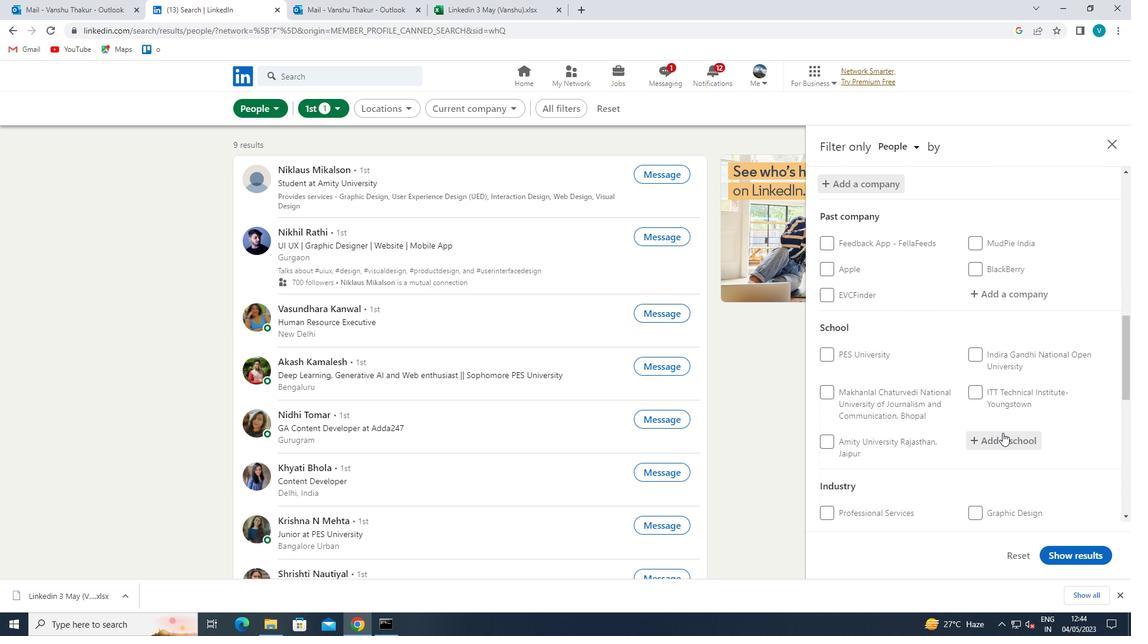 
Action: Key pressed <Key.shift>PUNJAB
Screenshot: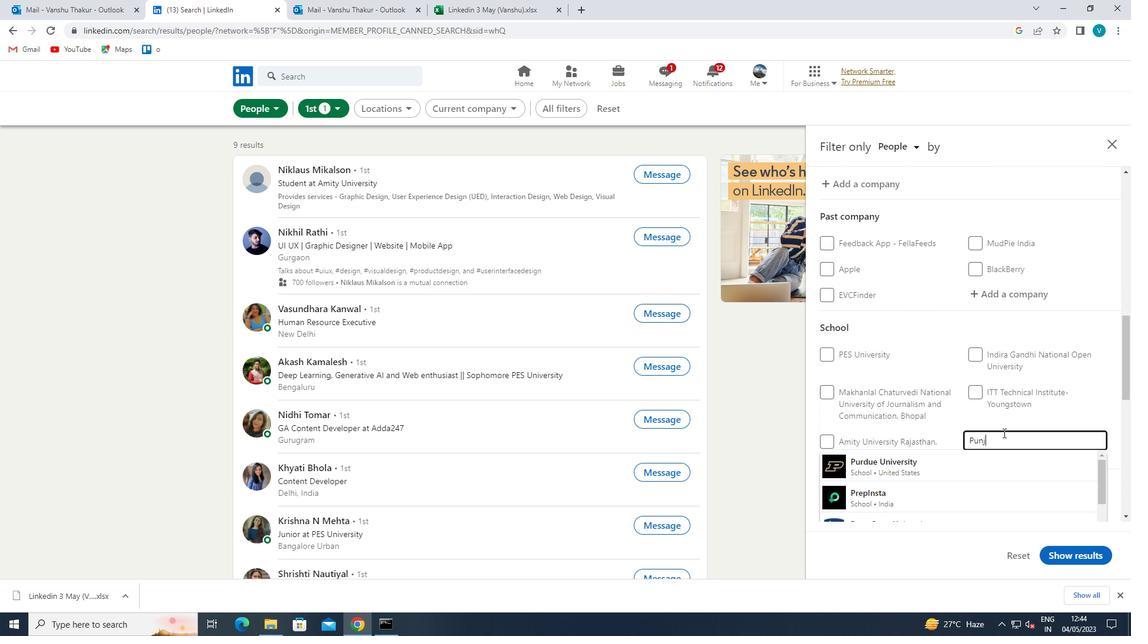 
Action: Mouse moved to (999, 435)
Screenshot: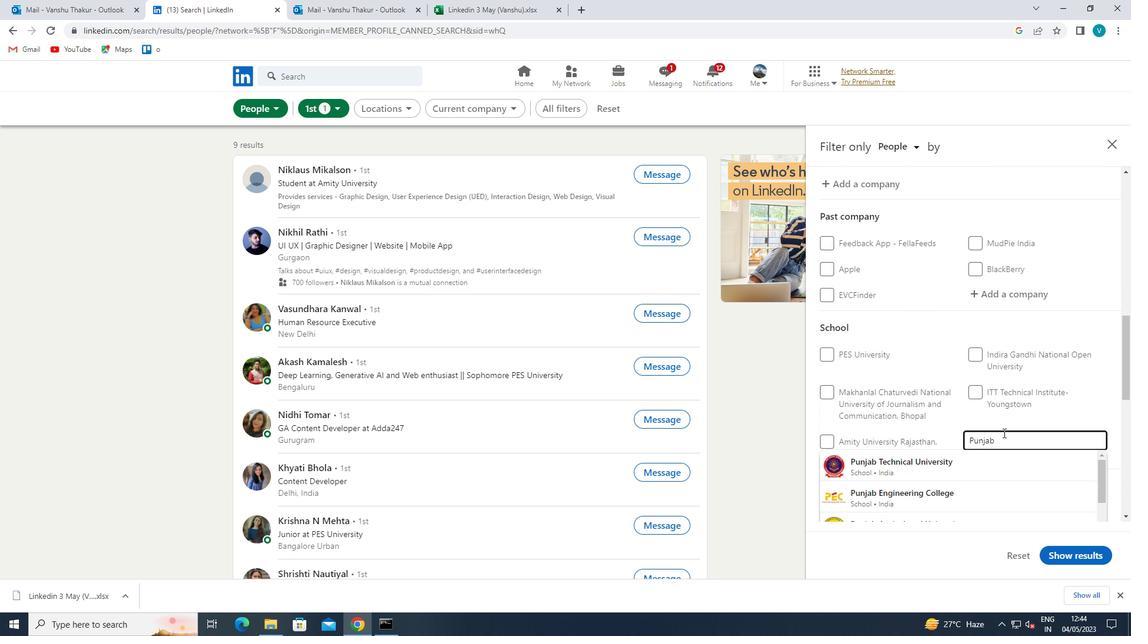 
Action: Key pressed <Key.space><Key.shift>AGR
Screenshot: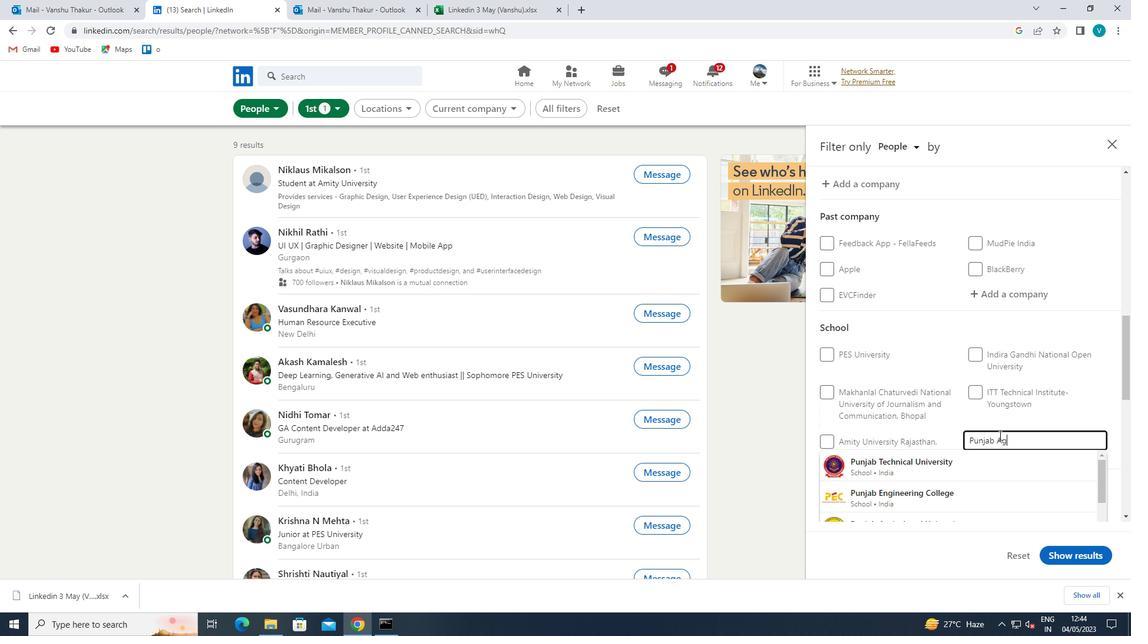 
Action: Mouse moved to (984, 461)
Screenshot: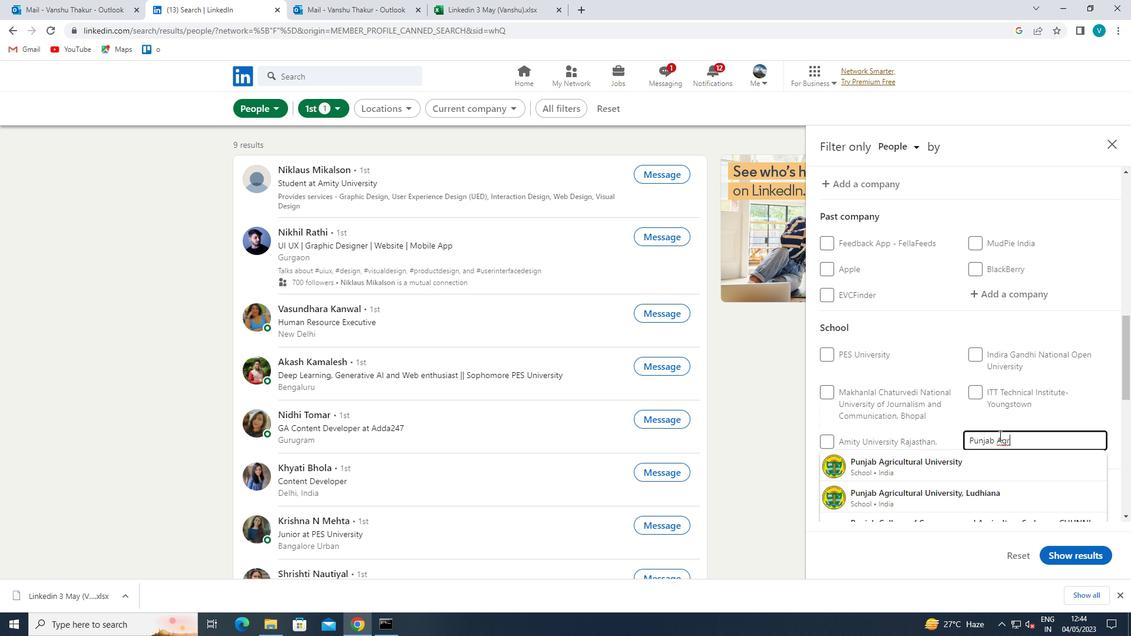 
Action: Mouse pressed left at (984, 461)
Screenshot: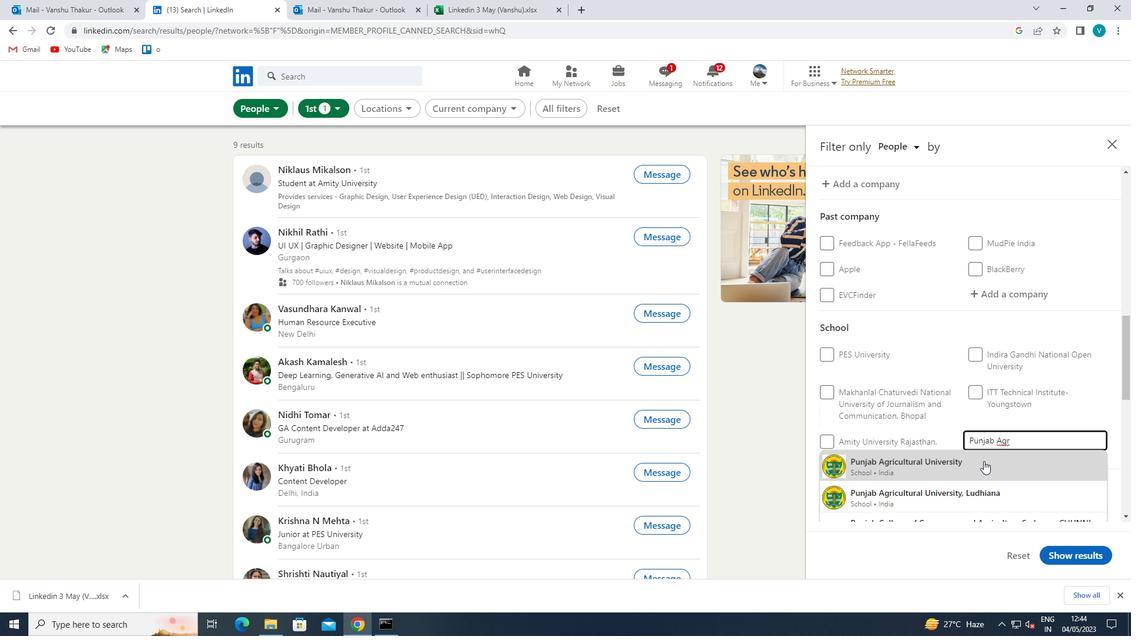 
Action: Mouse moved to (984, 455)
Screenshot: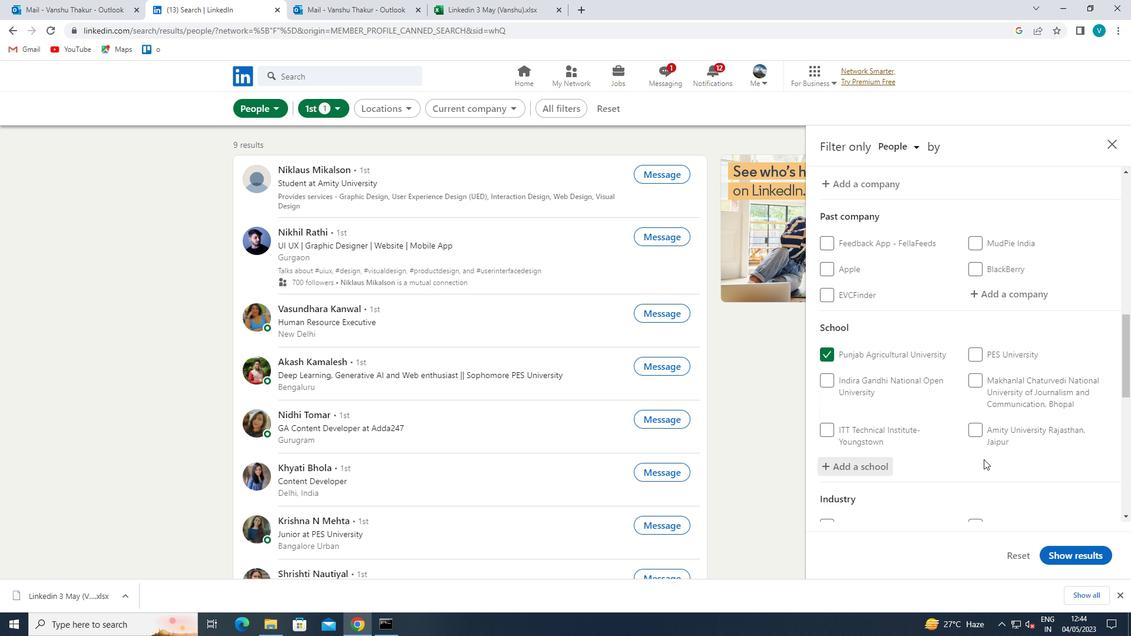
Action: Mouse scrolled (984, 454) with delta (0, 0)
Screenshot: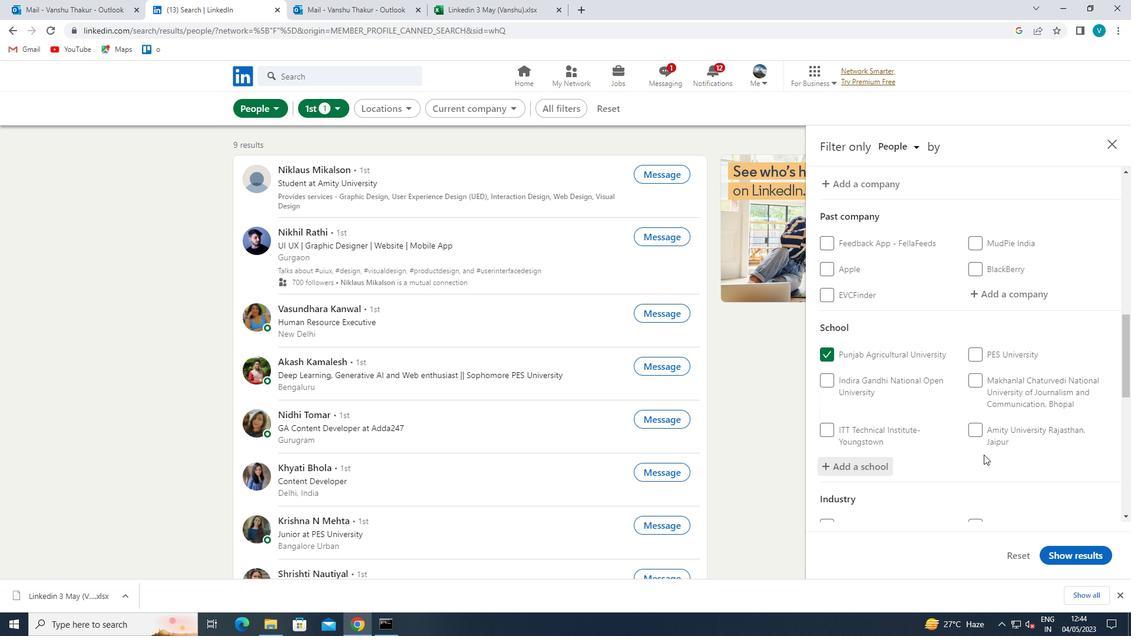 
Action: Mouse scrolled (984, 454) with delta (0, 0)
Screenshot: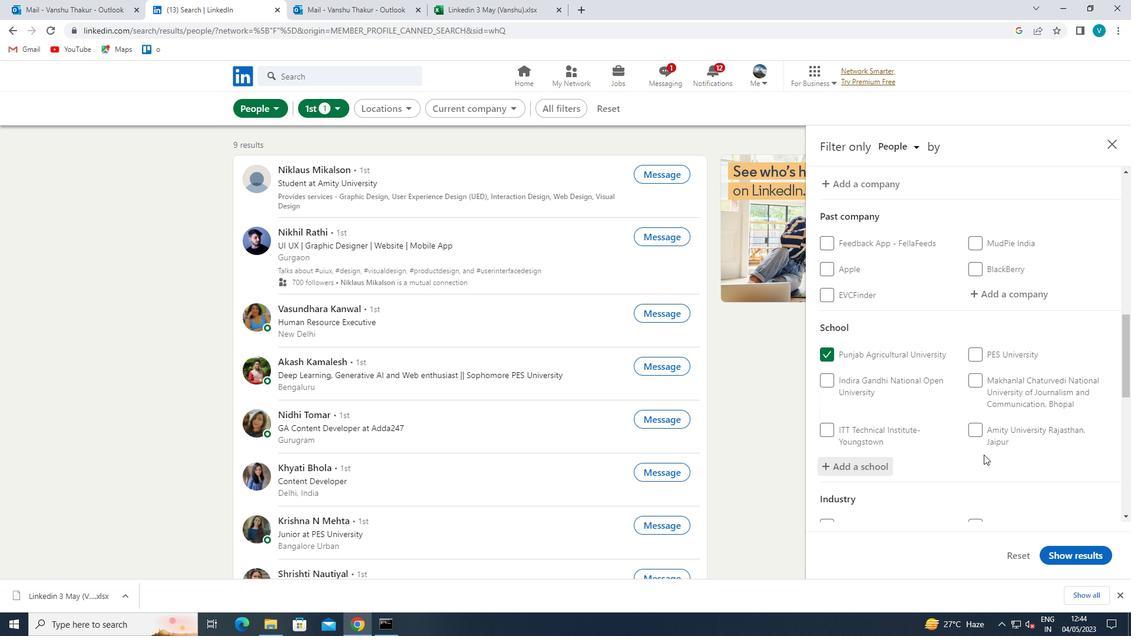 
Action: Mouse scrolled (984, 454) with delta (0, 0)
Screenshot: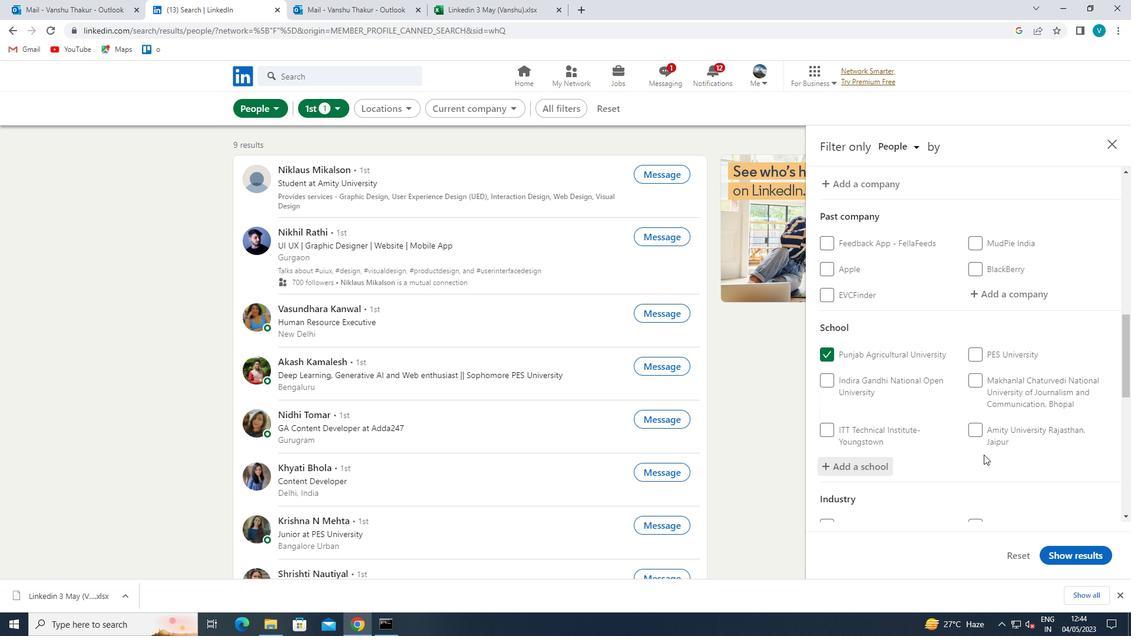 
Action: Mouse moved to (1003, 413)
Screenshot: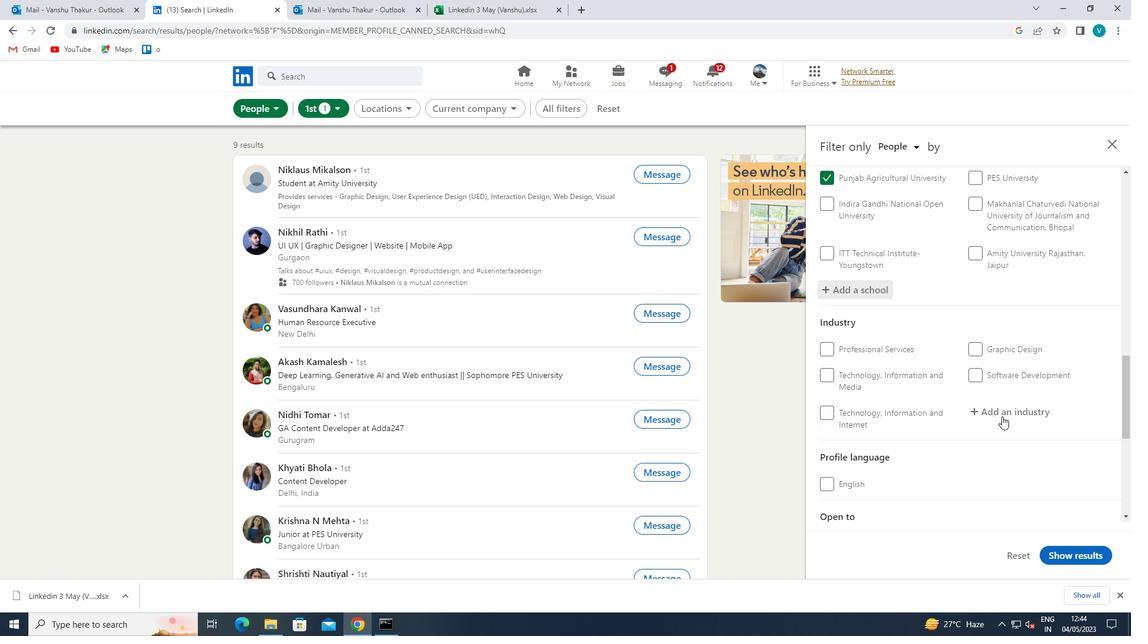 
Action: Mouse pressed left at (1003, 413)
Screenshot: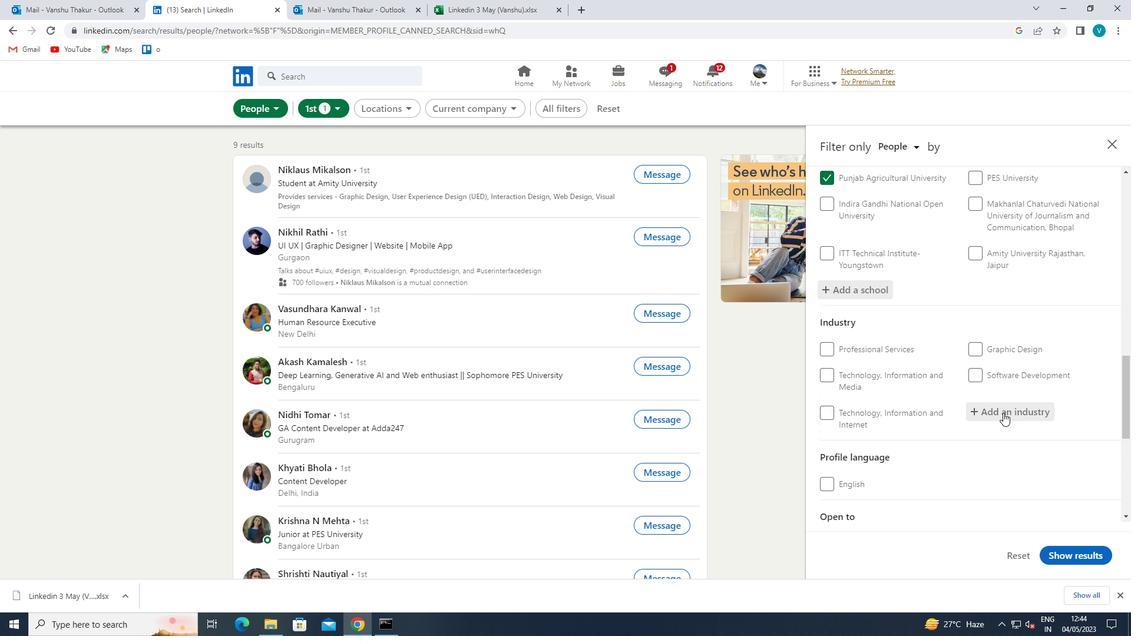 
Action: Mouse moved to (1001, 414)
Screenshot: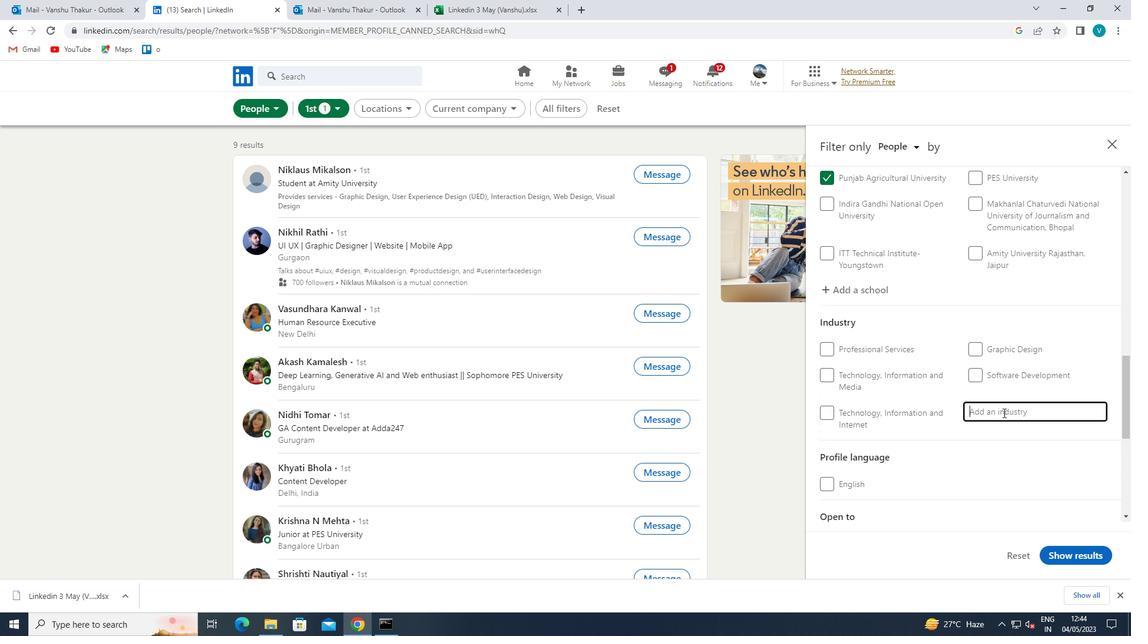 
Action: Key pressed <Key.shift>BLOGS
Screenshot: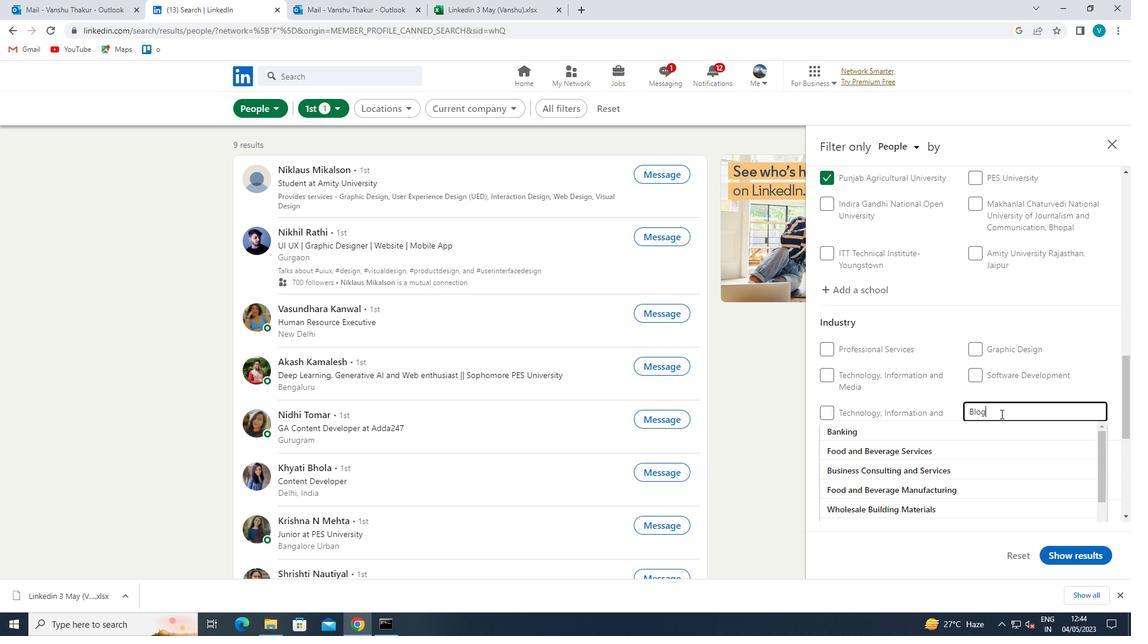 
Action: Mouse moved to (984, 424)
Screenshot: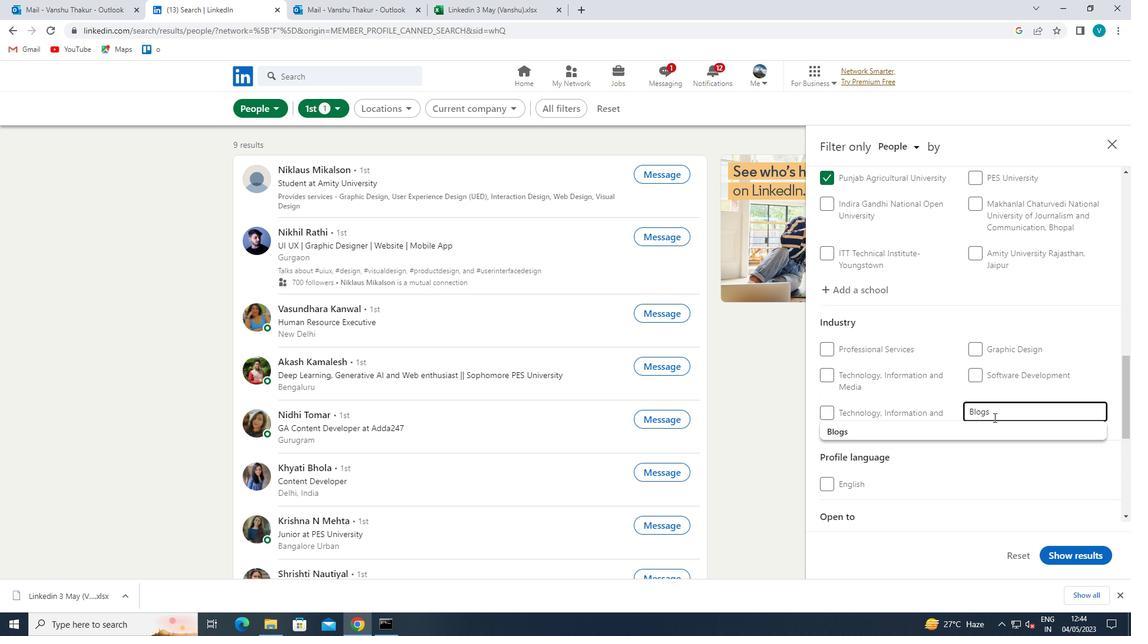 
Action: Mouse pressed left at (984, 424)
Screenshot: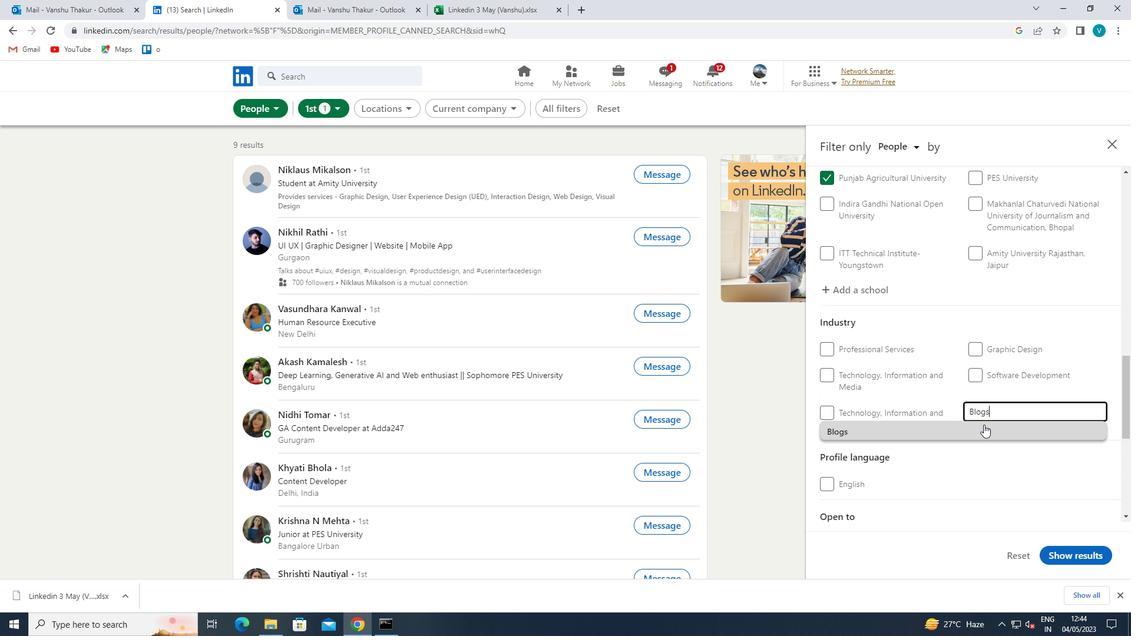 
Action: Mouse moved to (982, 424)
Screenshot: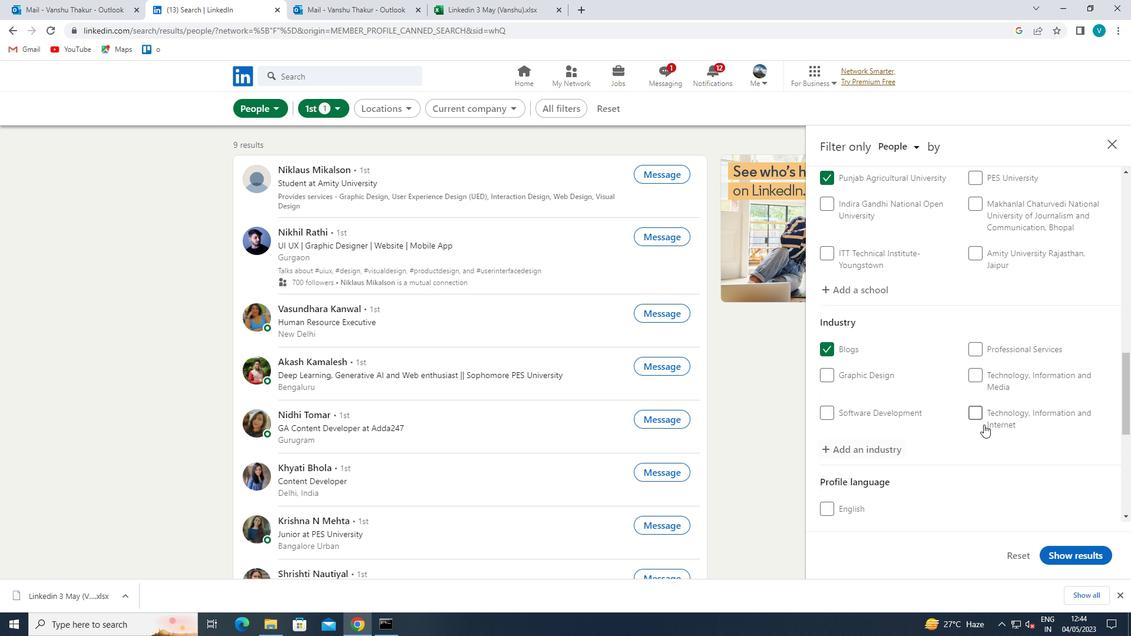 
Action: Mouse scrolled (982, 424) with delta (0, 0)
Screenshot: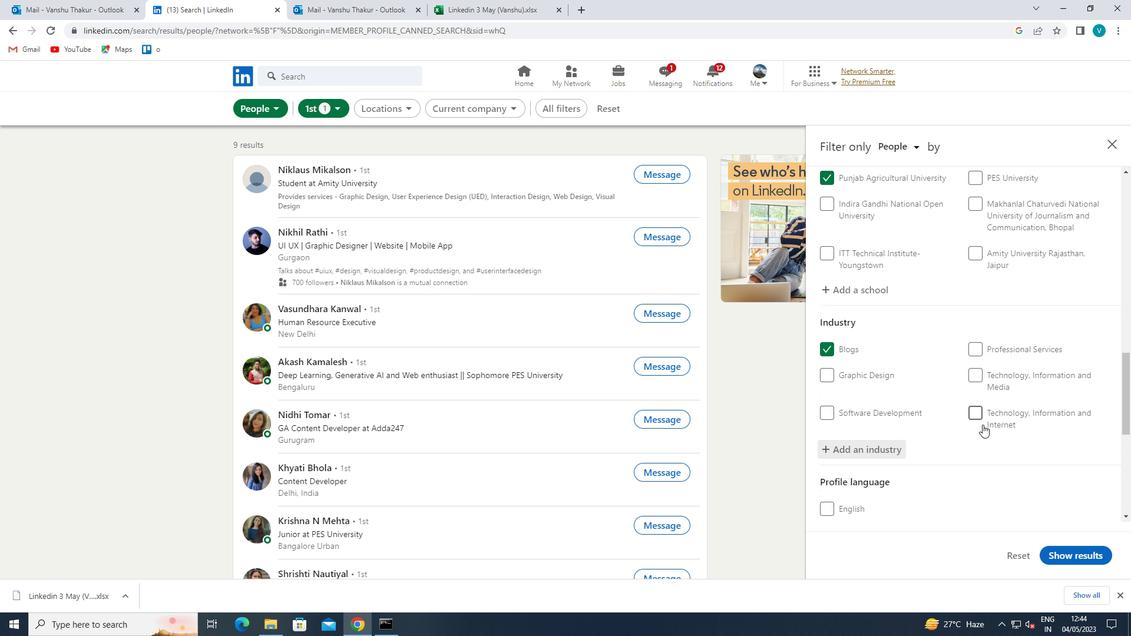 
Action: Mouse scrolled (982, 424) with delta (0, 0)
Screenshot: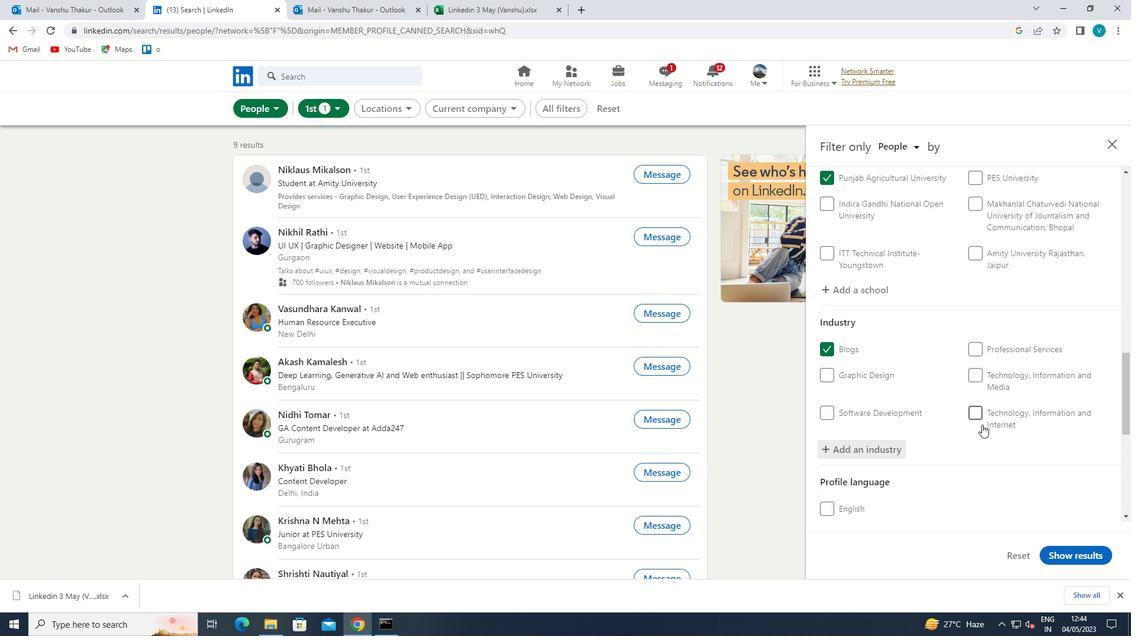 
Action: Mouse scrolled (982, 424) with delta (0, 0)
Screenshot: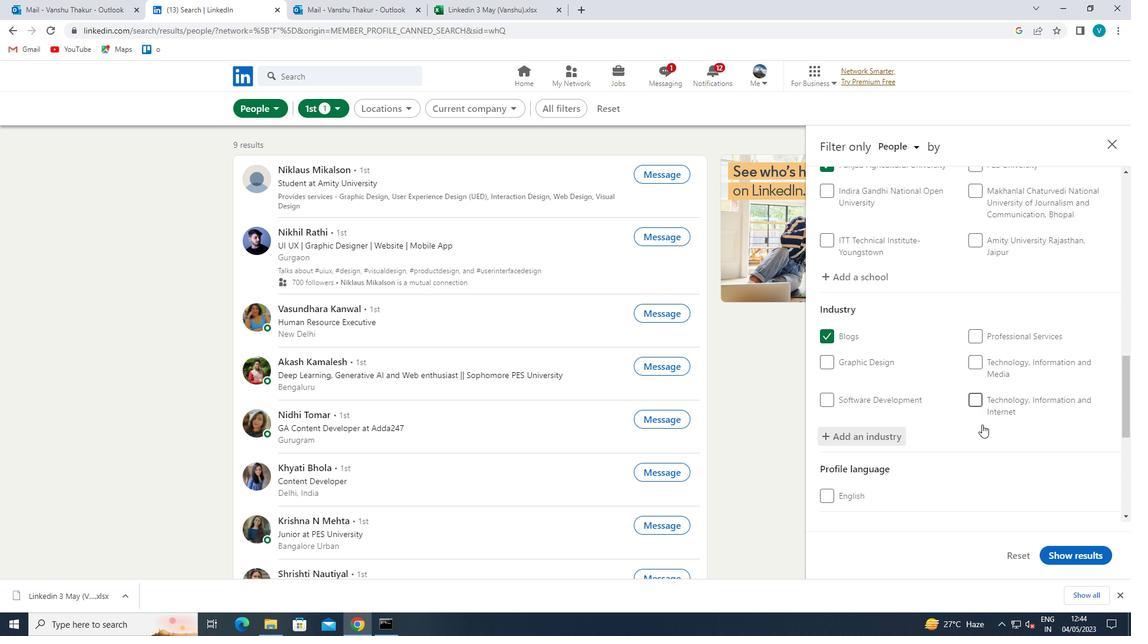 
Action: Mouse scrolled (982, 424) with delta (0, 0)
Screenshot: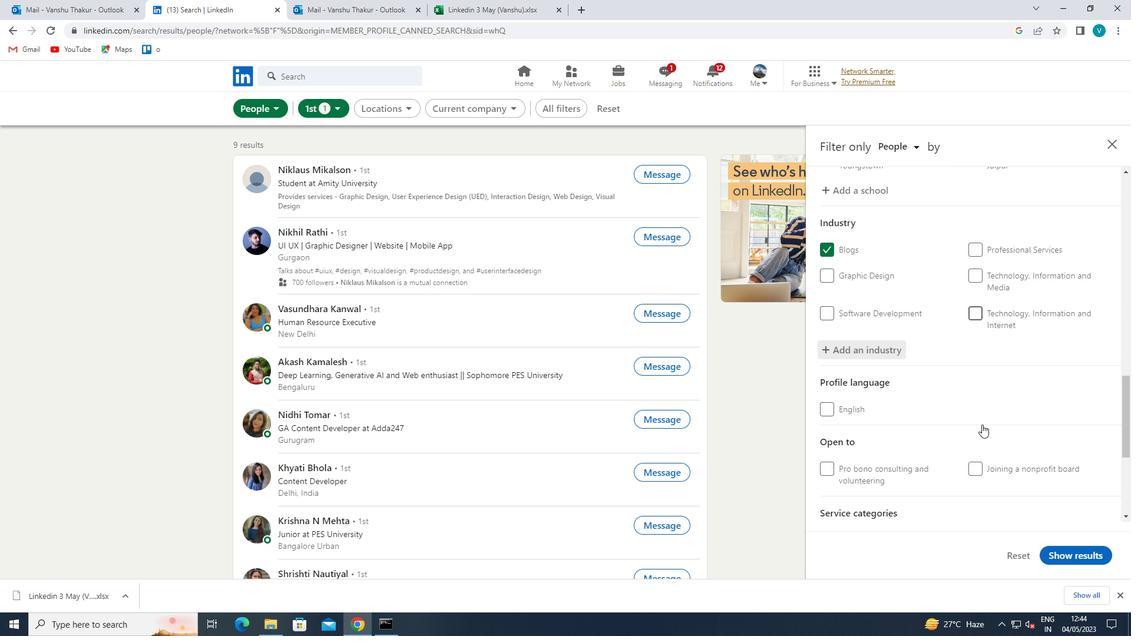
Action: Mouse moved to (993, 454)
Screenshot: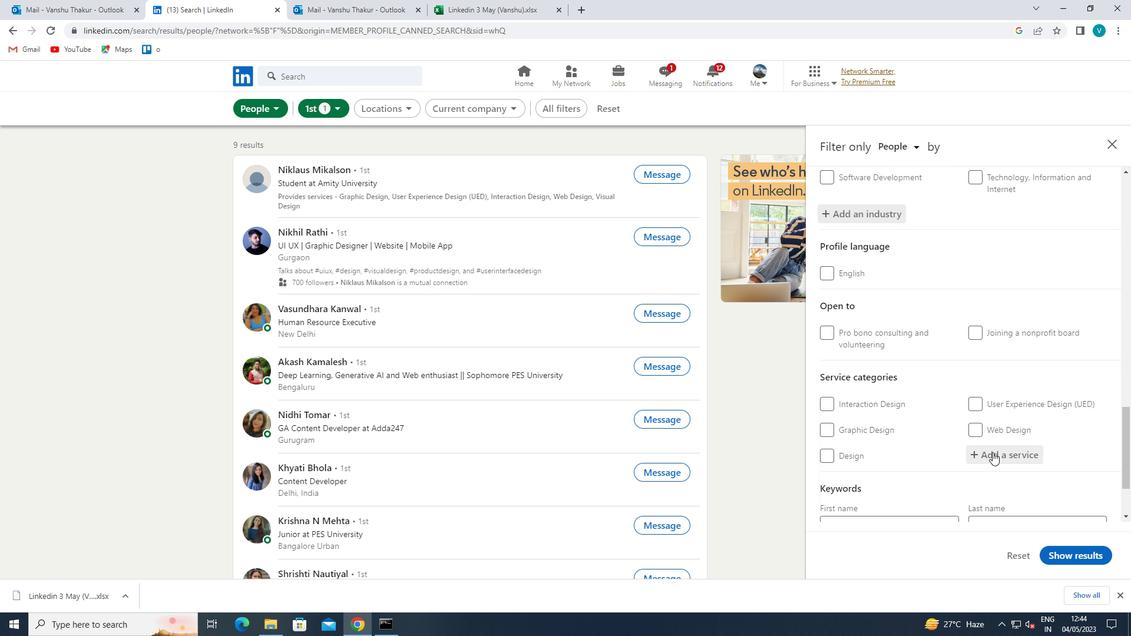 
Action: Mouse pressed left at (993, 454)
Screenshot: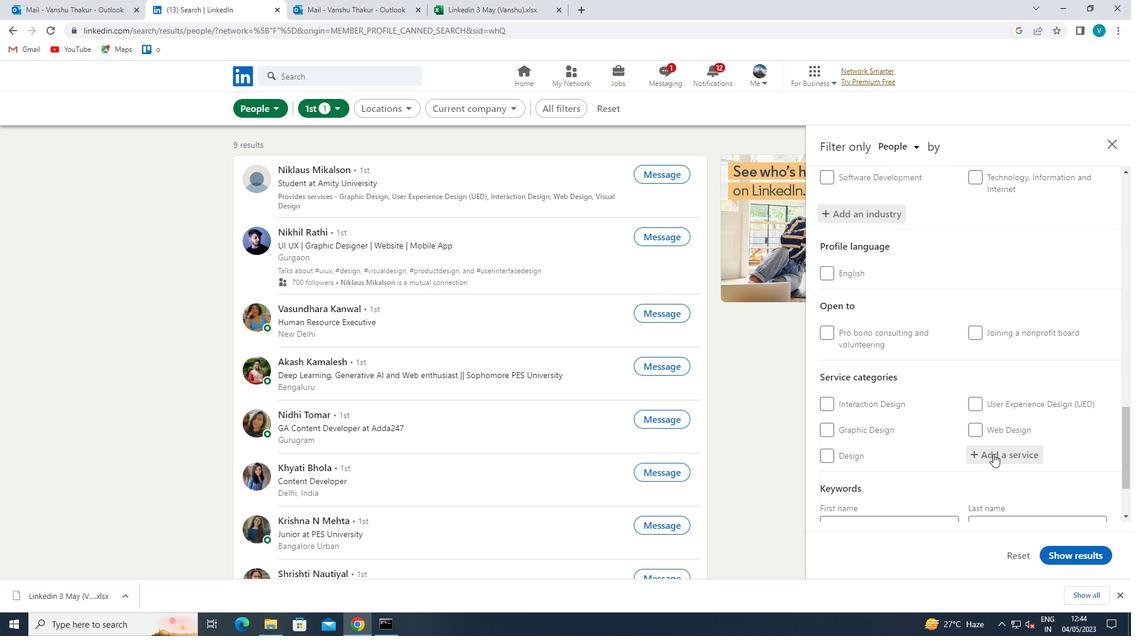 
Action: Mouse moved to (994, 454)
Screenshot: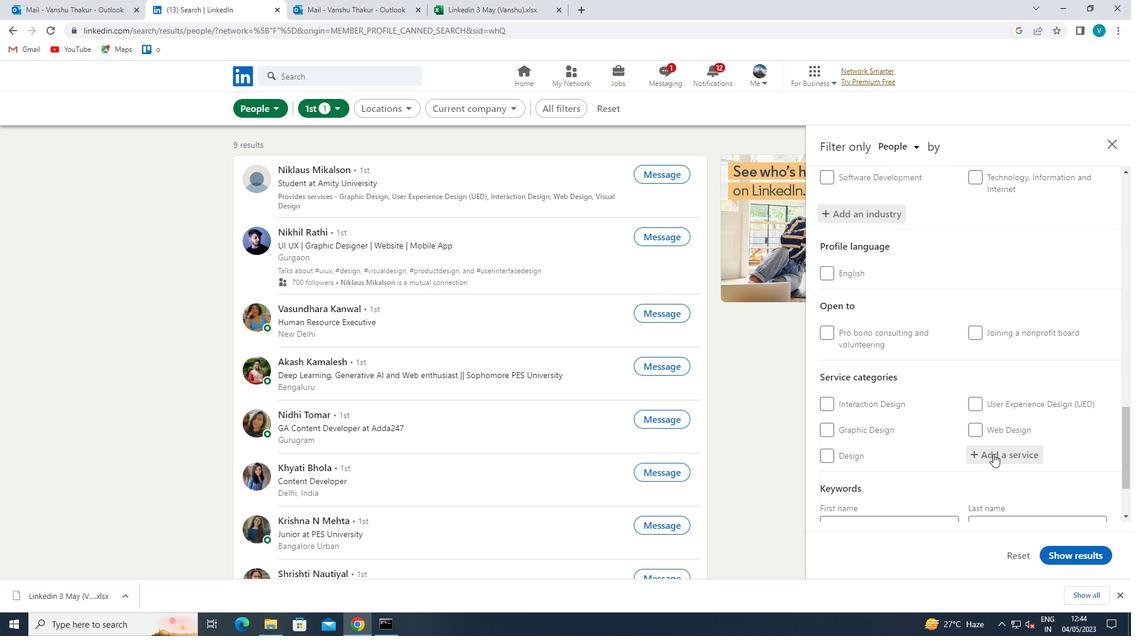 
Action: Key pressed <Key.shift>ENGINE<Key.space>
Screenshot: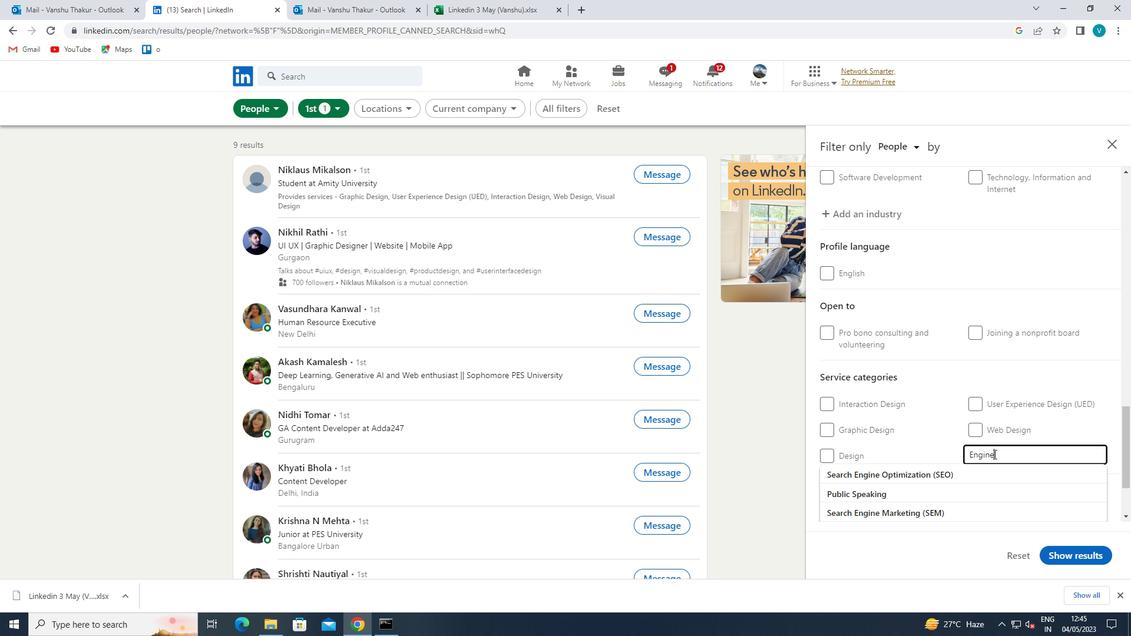 
Action: Mouse moved to (976, 487)
Screenshot: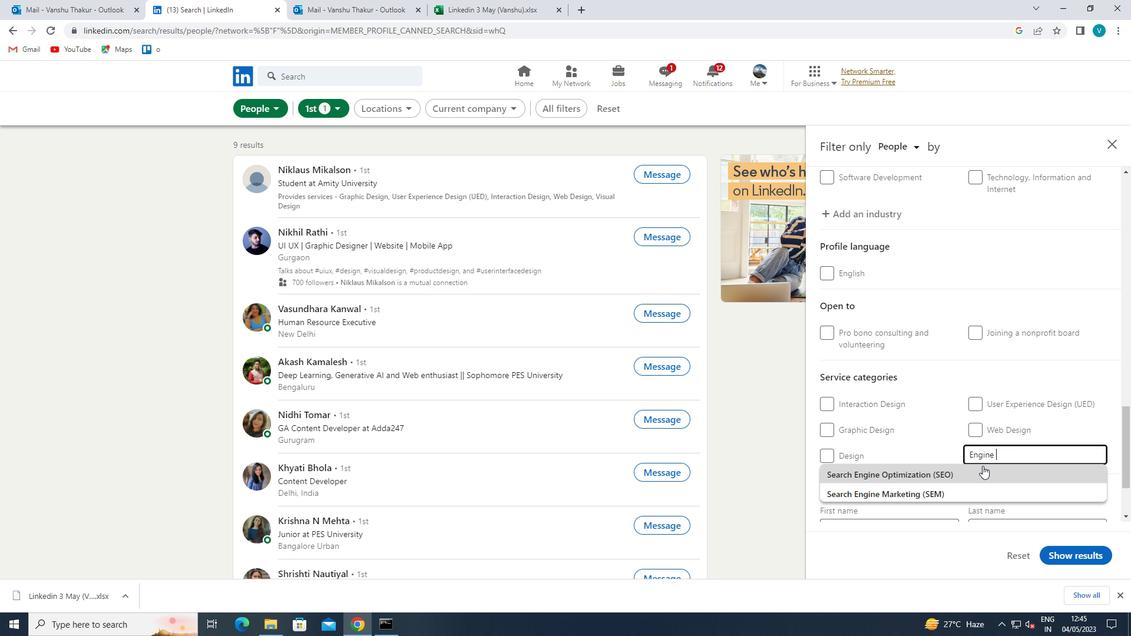 
Action: Mouse pressed left at (976, 487)
Screenshot: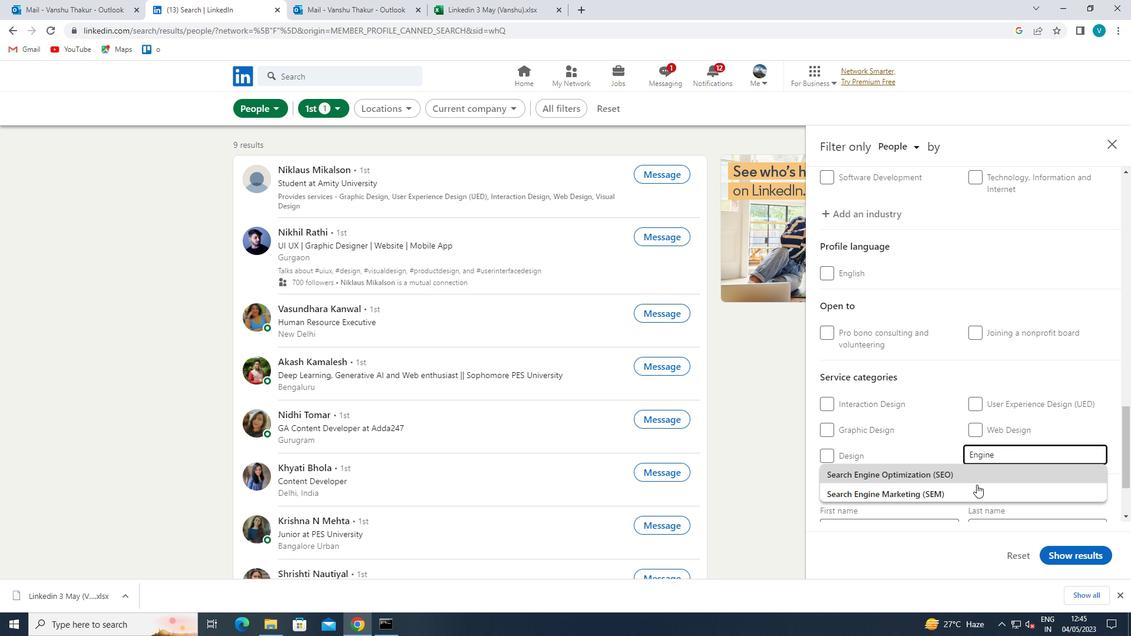 
Action: Mouse moved to (972, 427)
Screenshot: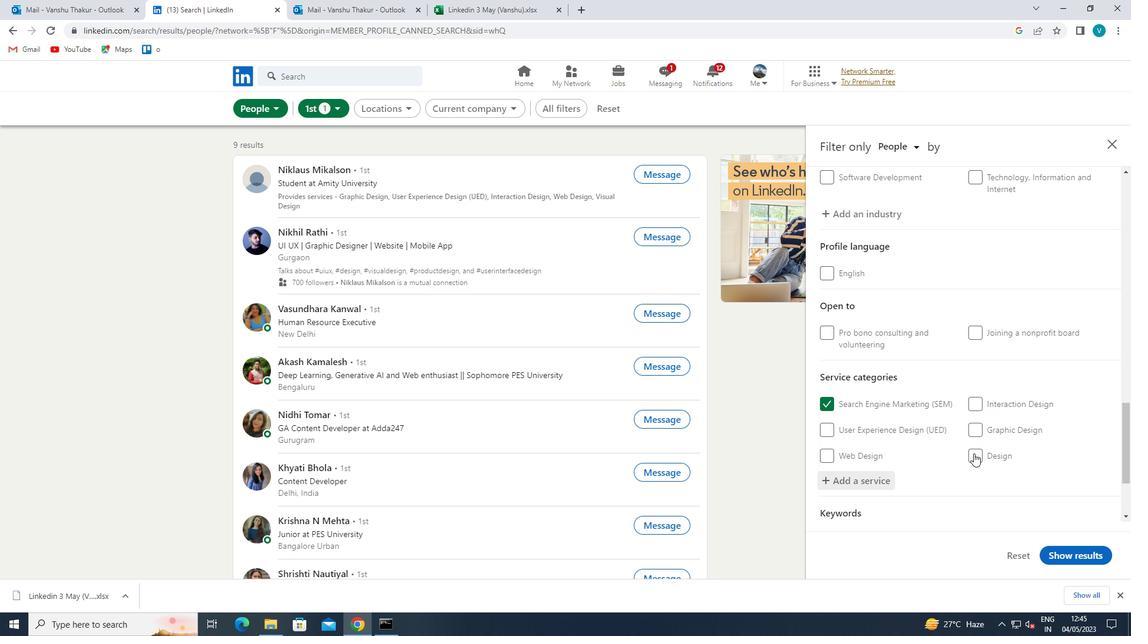 
Action: Mouse scrolled (972, 426) with delta (0, 0)
Screenshot: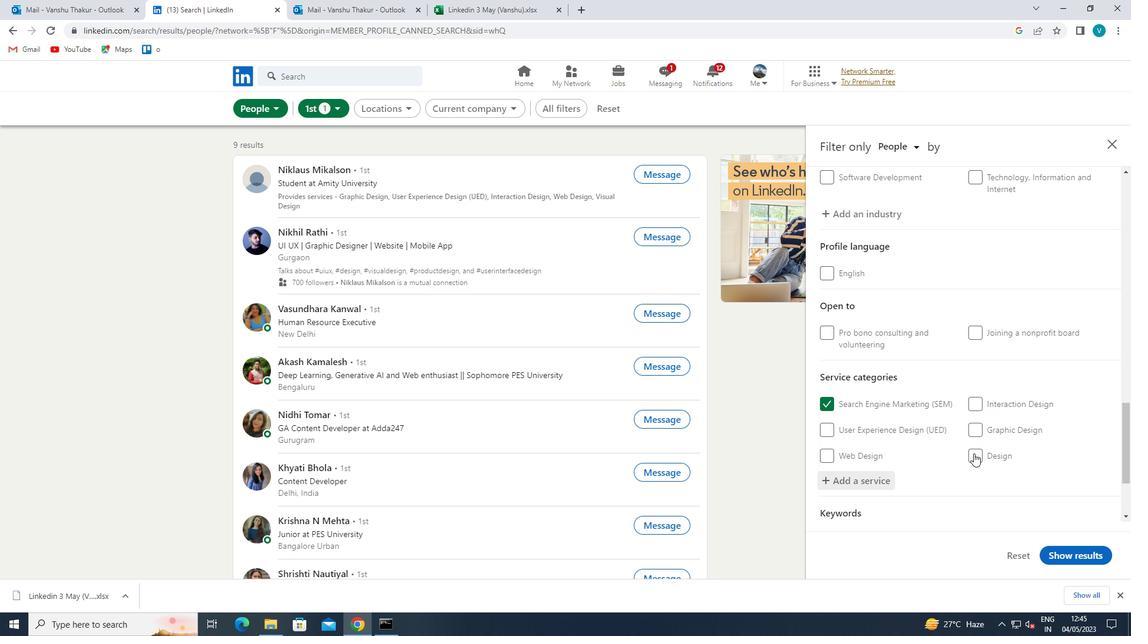 
Action: Mouse moved to (974, 418)
Screenshot: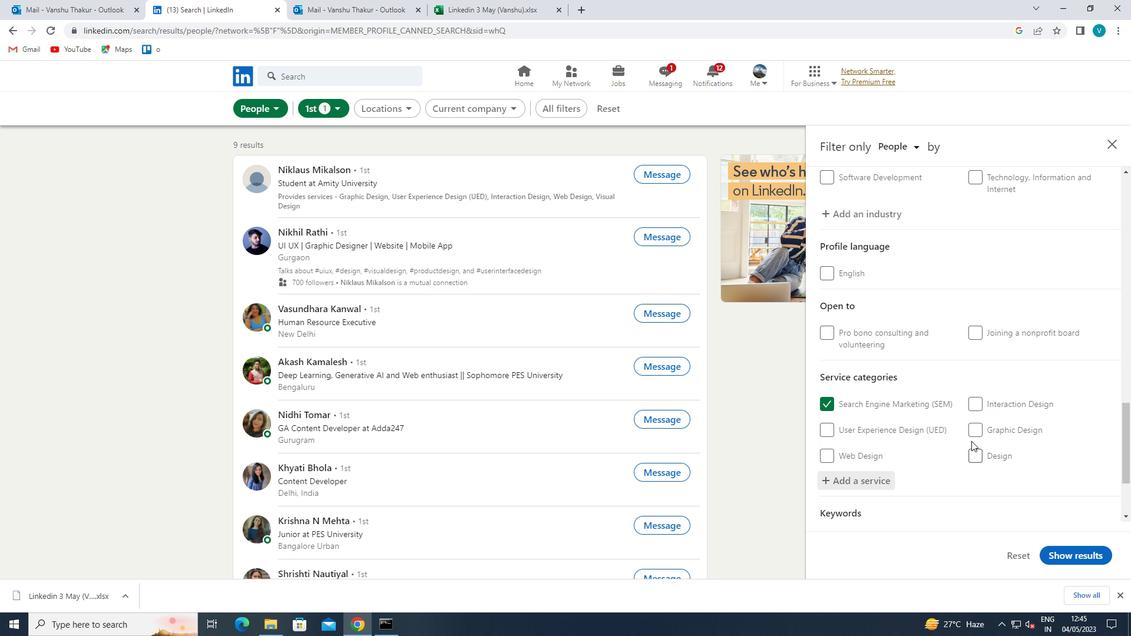 
Action: Mouse scrolled (974, 417) with delta (0, 0)
Screenshot: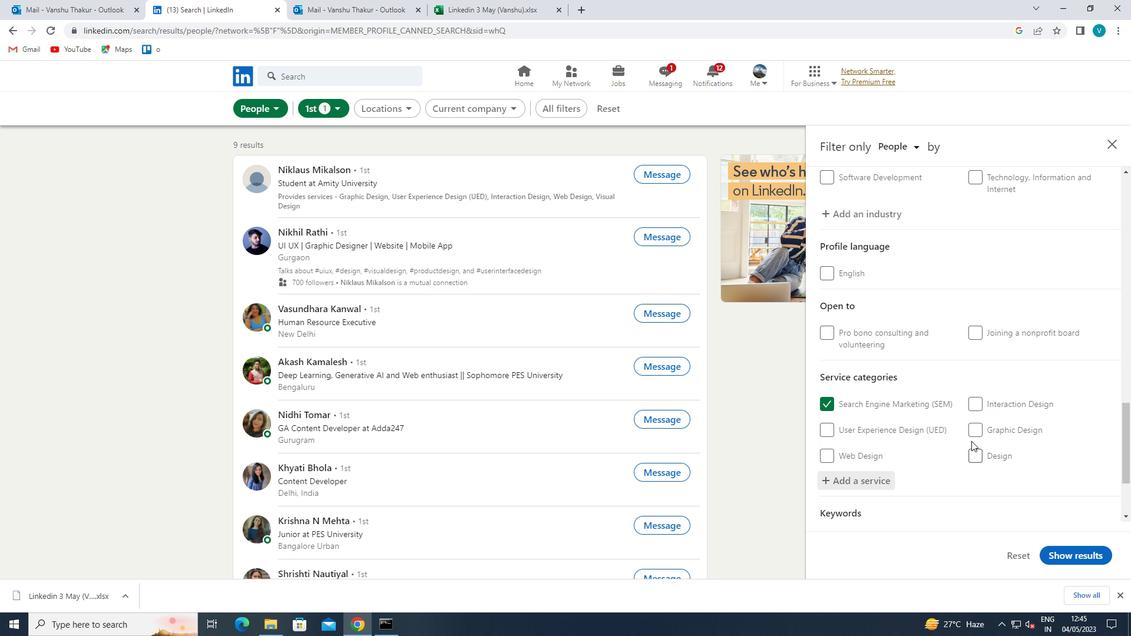 
Action: Mouse moved to (974, 412)
Screenshot: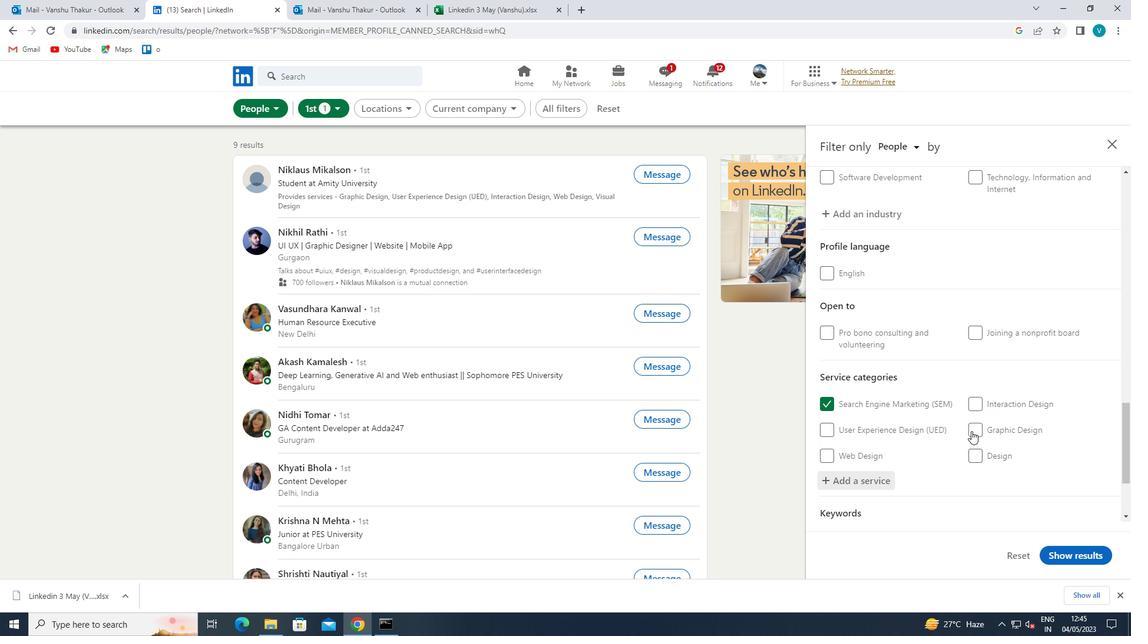 
Action: Mouse scrolled (974, 412) with delta (0, 0)
Screenshot: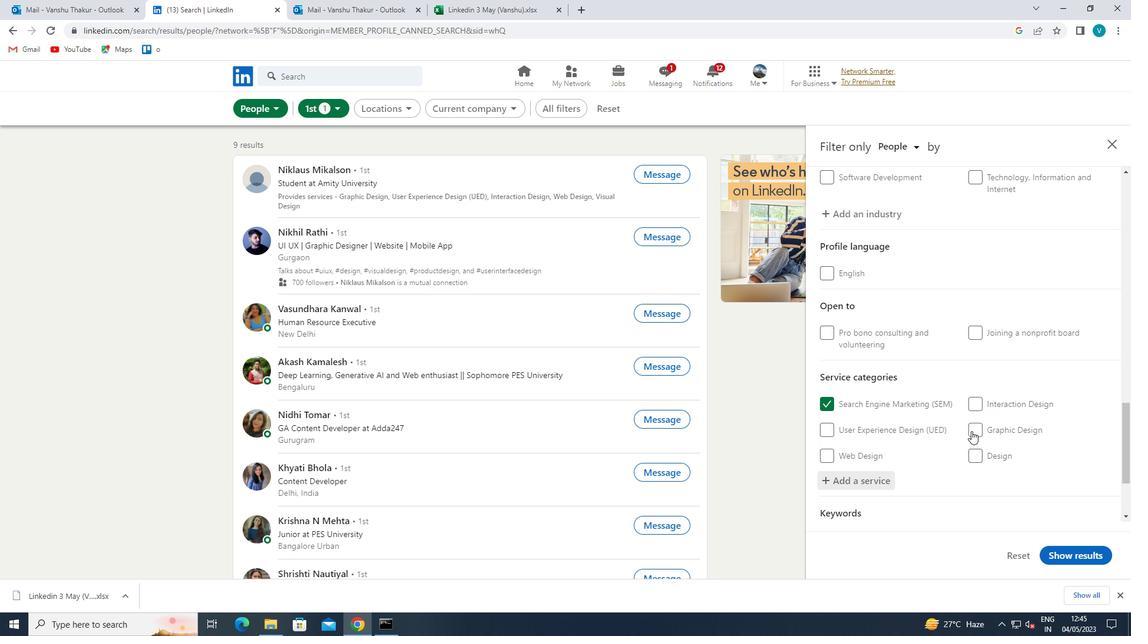 
Action: Mouse moved to (972, 406)
Screenshot: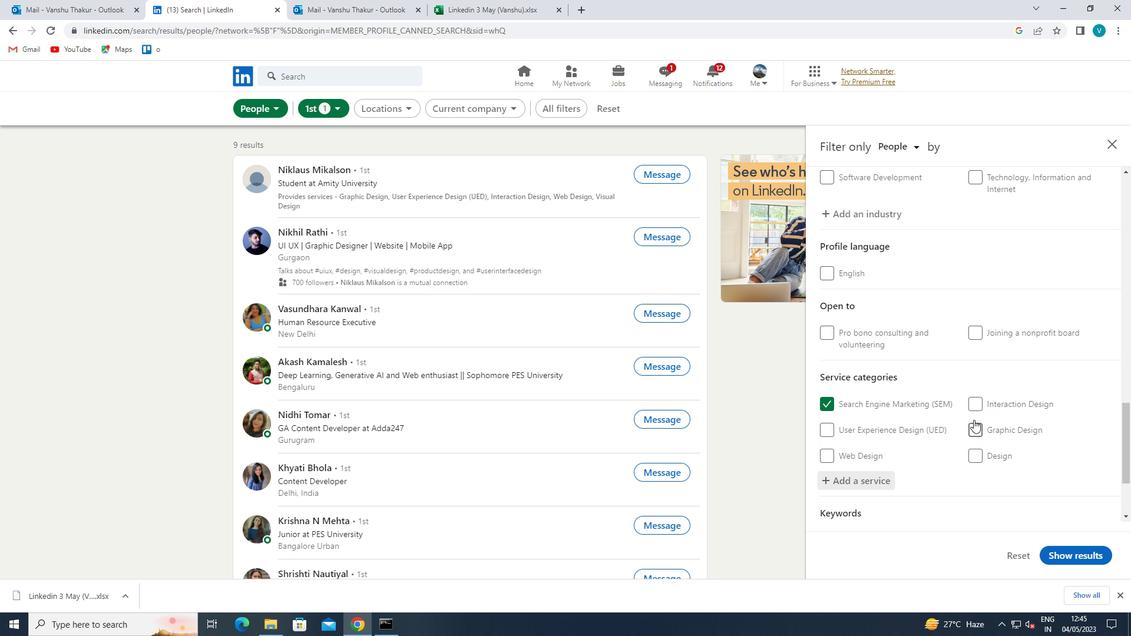 
Action: Mouse scrolled (972, 405) with delta (0, 0)
Screenshot: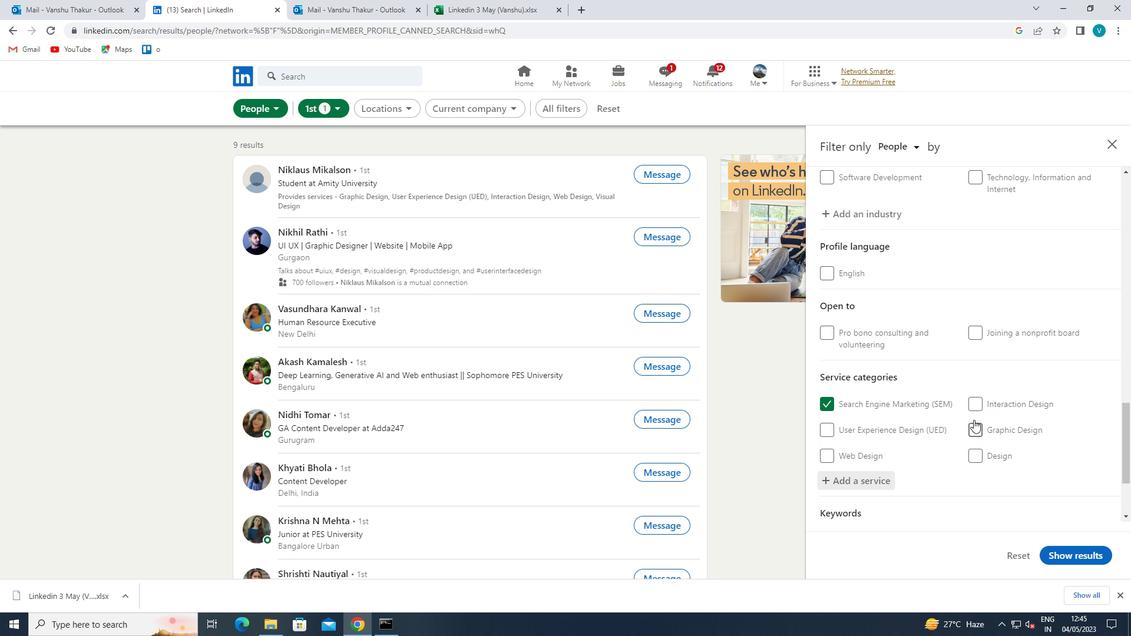 
Action: Mouse moved to (914, 479)
Screenshot: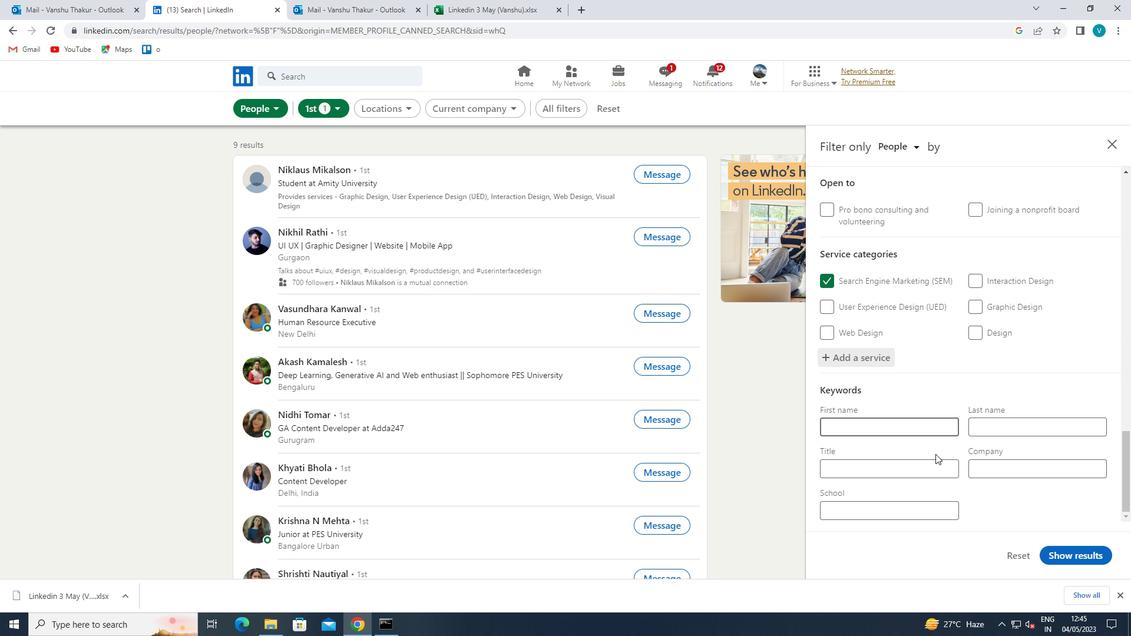 
Action: Mouse pressed left at (914, 479)
Screenshot: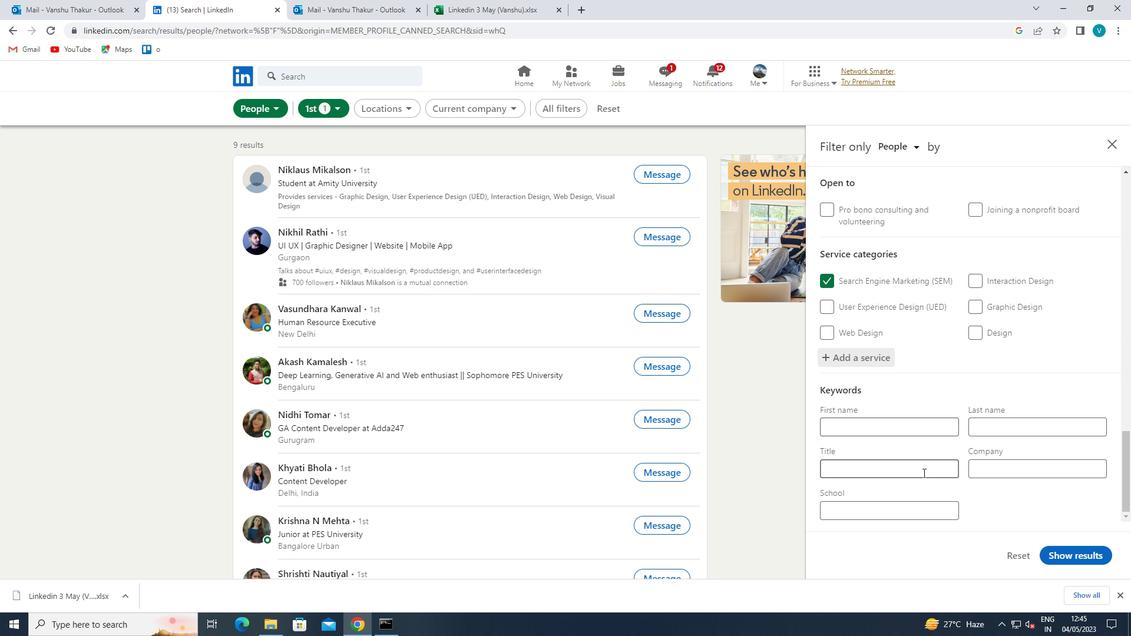 
Action: Mouse moved to (917, 475)
Screenshot: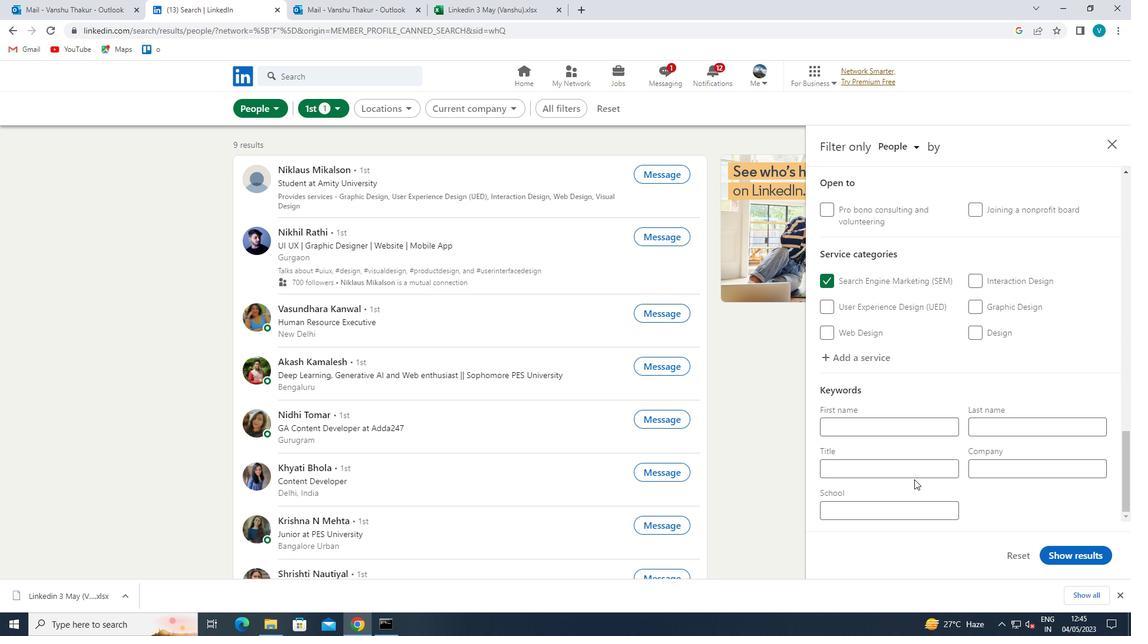 
Action: Mouse pressed left at (917, 475)
Screenshot: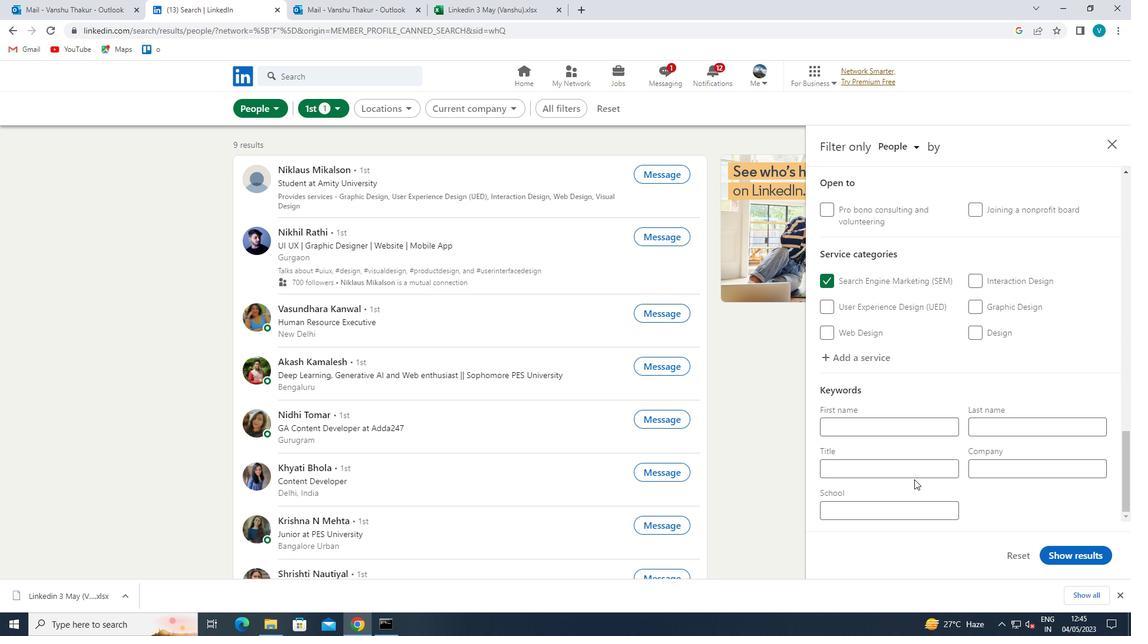 
Action: Mouse moved to (931, 461)
Screenshot: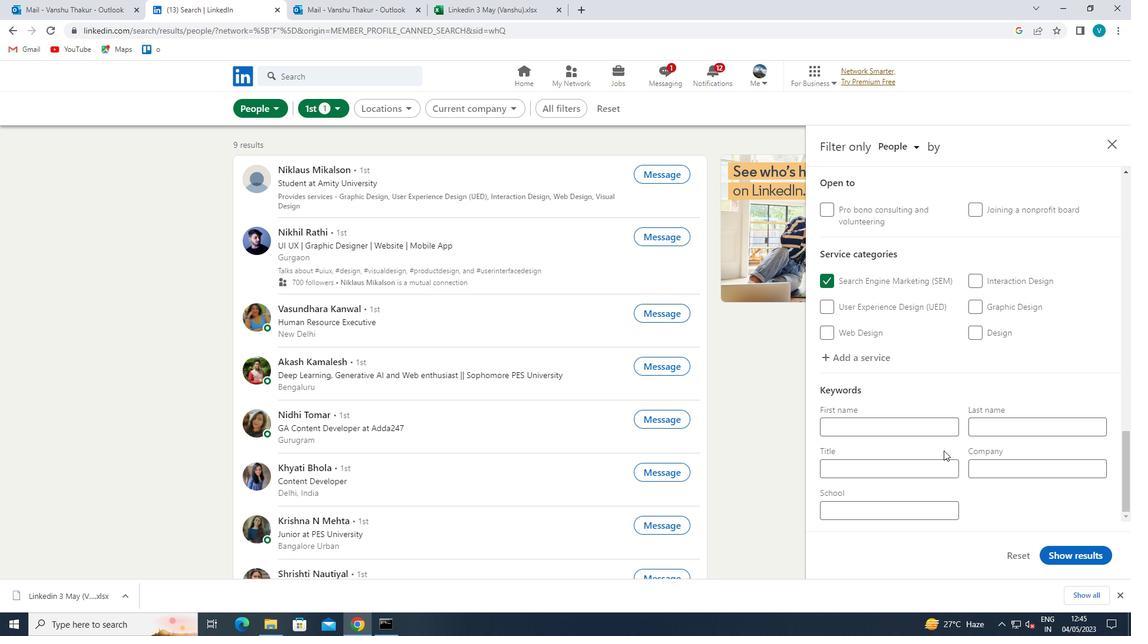 
Action: Mouse pressed left at (931, 461)
Screenshot: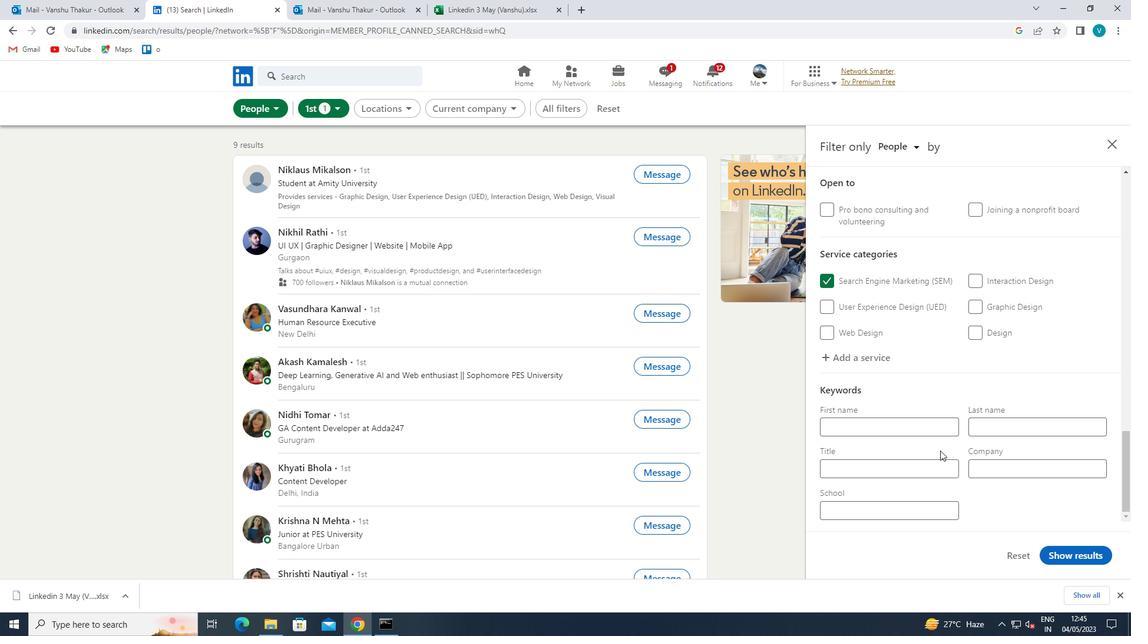 
Action: Mouse moved to (892, 465)
Screenshot: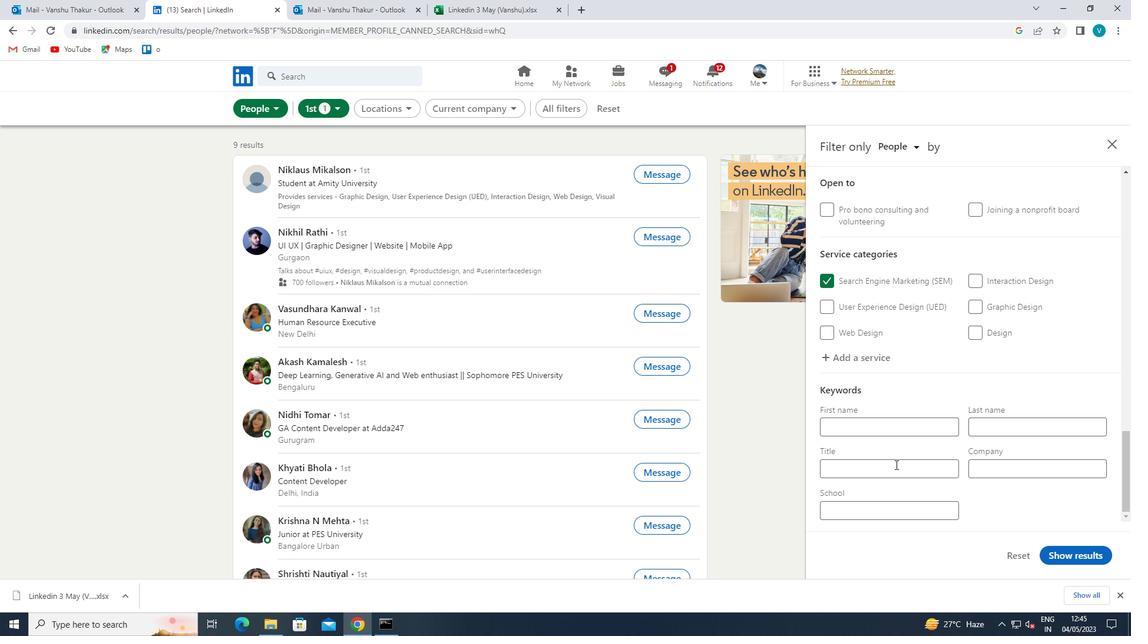 
Action: Mouse pressed left at (892, 465)
Screenshot: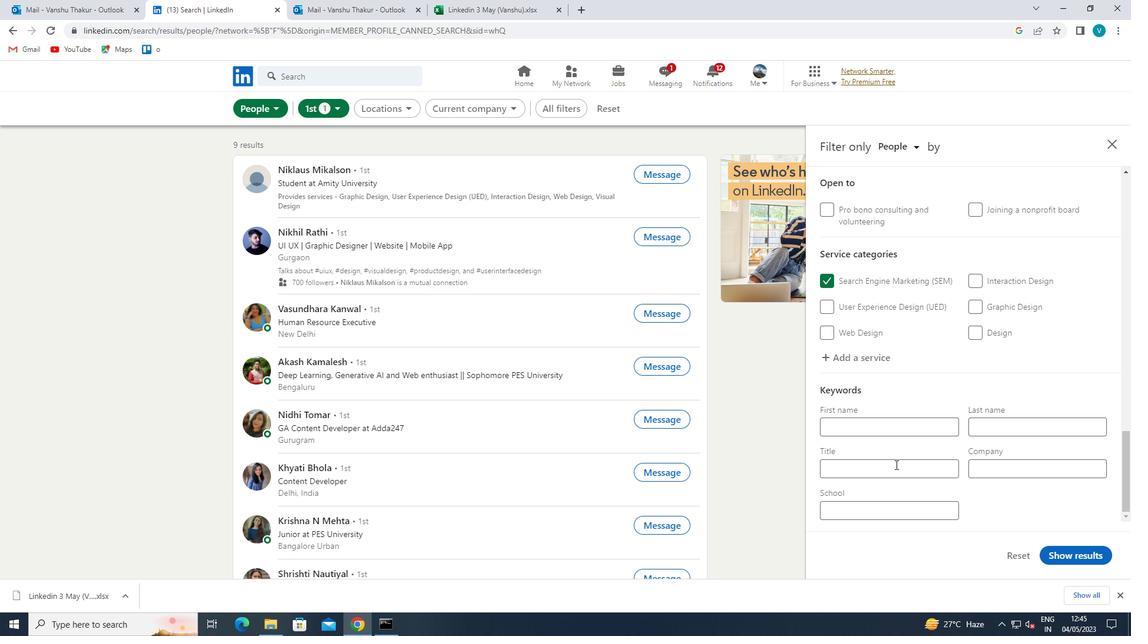 
Action: Key pressed <Key.shift>SALES<Key.space><Key.shift>MAMNGER<Key.backspace><Key.backspace><Key.backspace><Key.backspace><Key.backspace><Key.backspace><Key.backspace><Key.shift>MANAGER
Screenshot: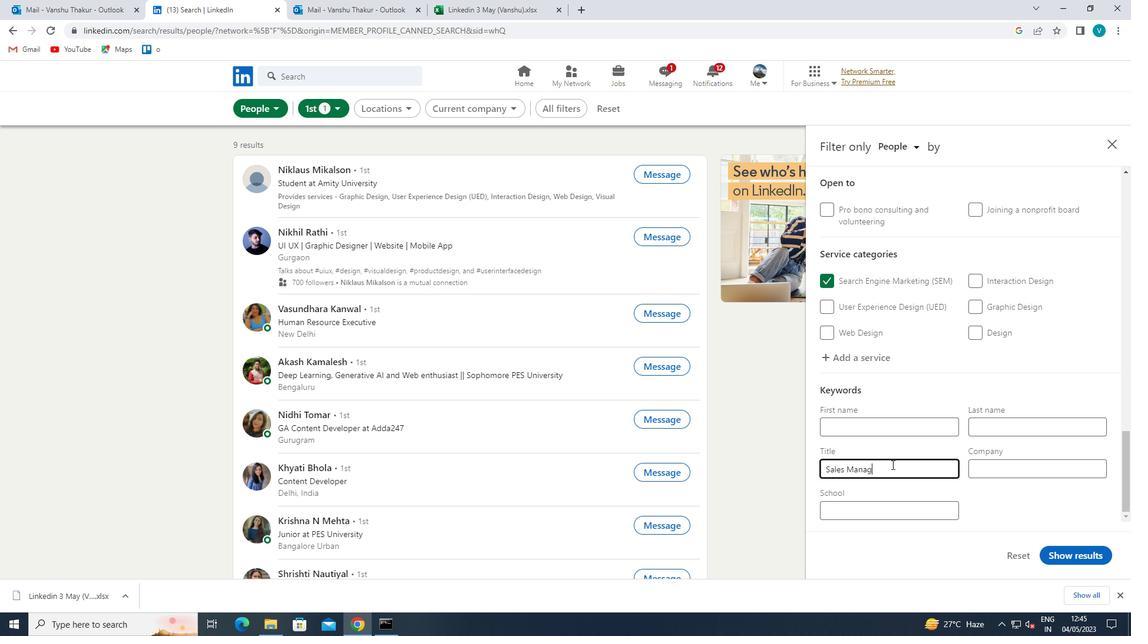 
Action: Mouse moved to (1066, 545)
Screenshot: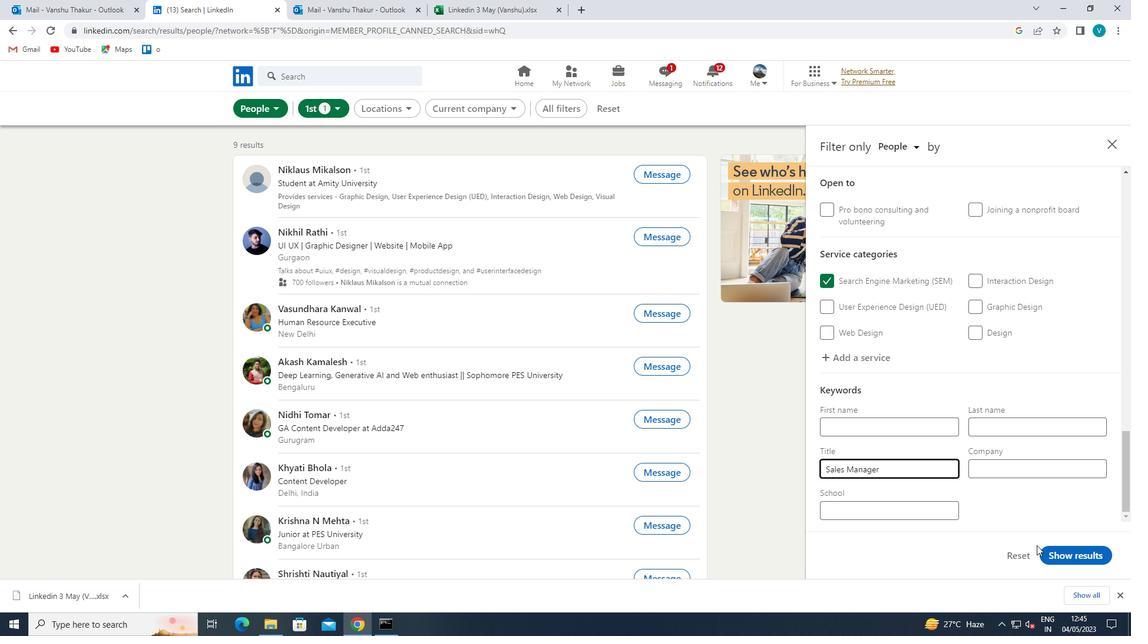 
Action: Mouse pressed left at (1066, 545)
Screenshot: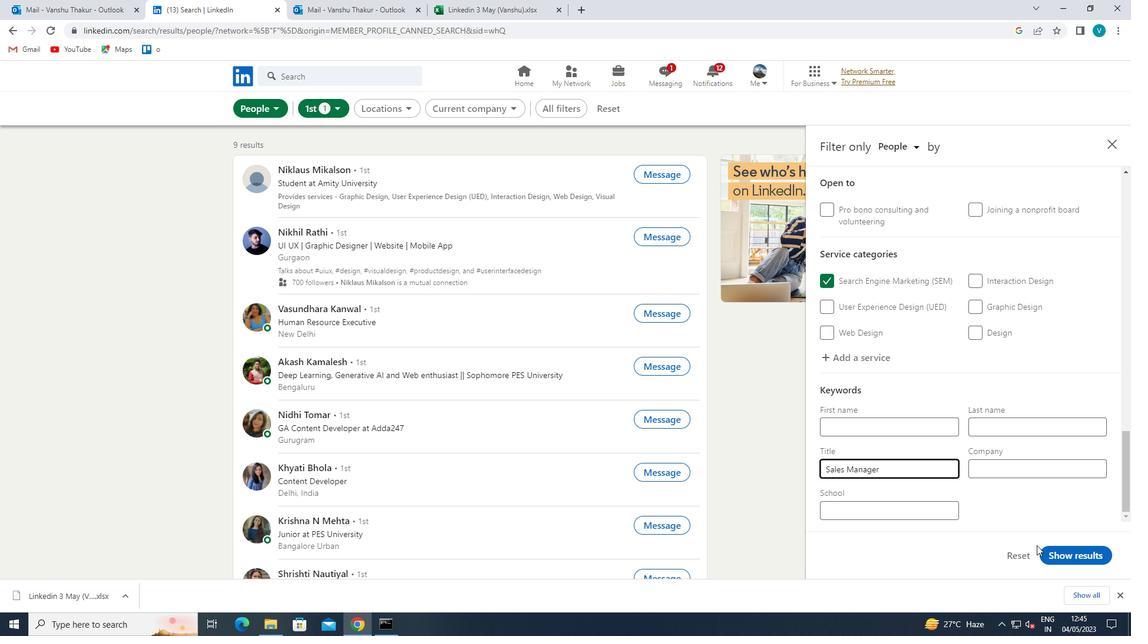 
Action: Mouse moved to (1067, 557)
Screenshot: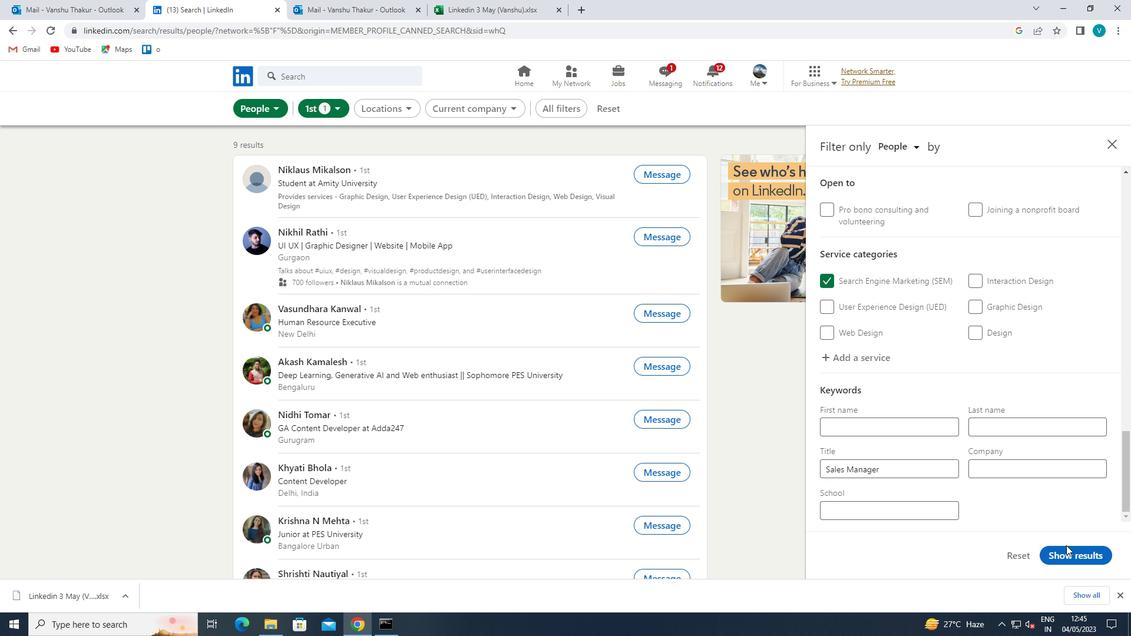 
Action: Mouse pressed left at (1067, 557)
Screenshot: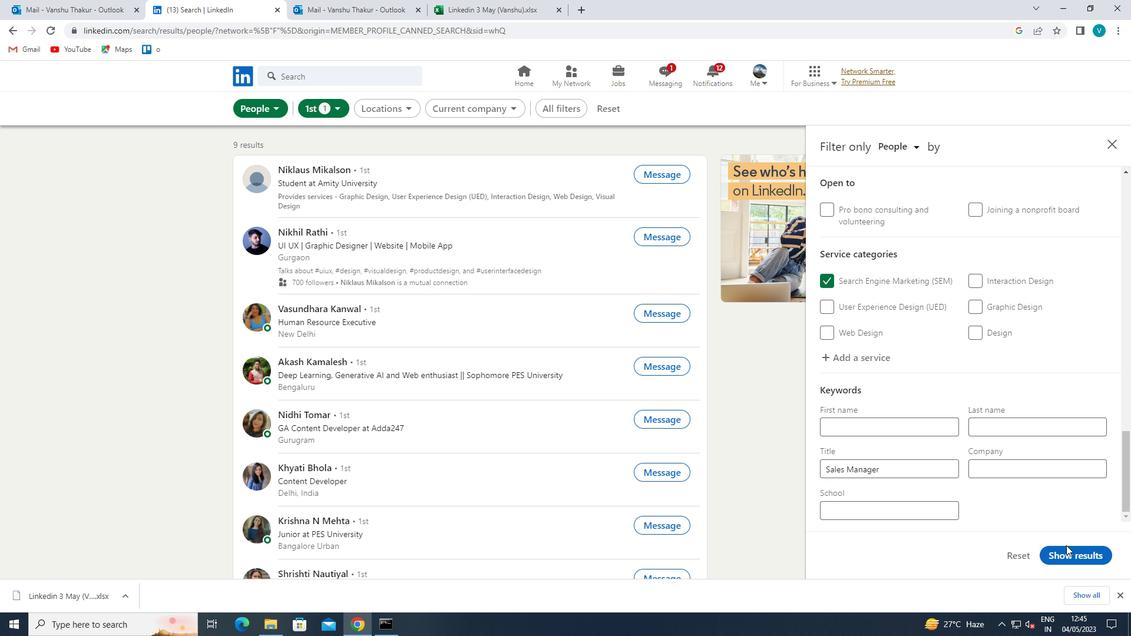 
